 Task: Search one way flight ticket for 2 adults, 2 infants in seat and 1 infant on lap in first from Cordova: Merle K. (mudhole) Smith Airport to Jackson: Jackson Hole Airport on 5-2-2023. Choice of flights is Westjet. Number of bags: 3 checked bags. Price is upto 80000. Outbound departure time preference is 23:30.
Action: Mouse moved to (202, 138)
Screenshot: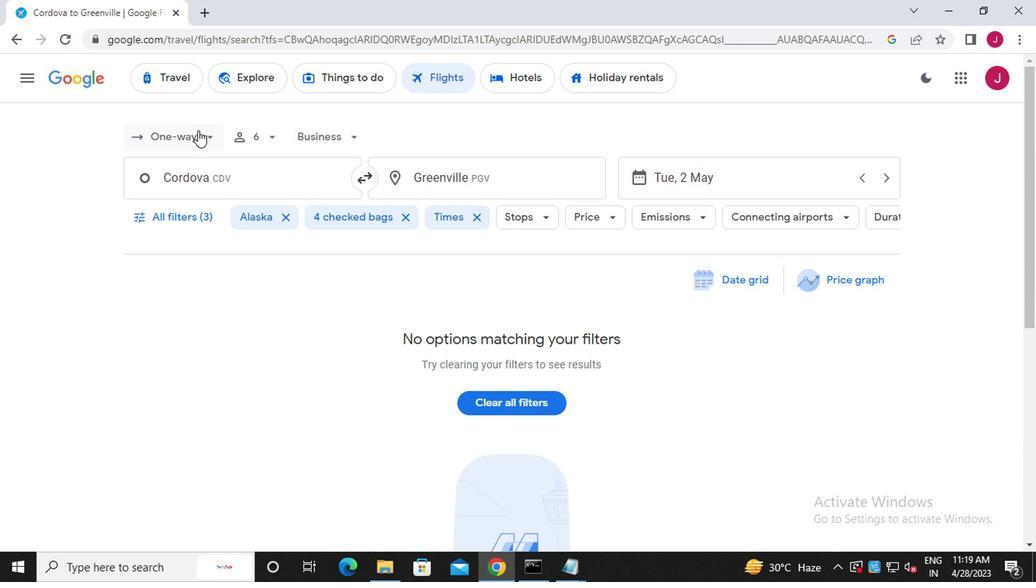 
Action: Mouse pressed left at (202, 138)
Screenshot: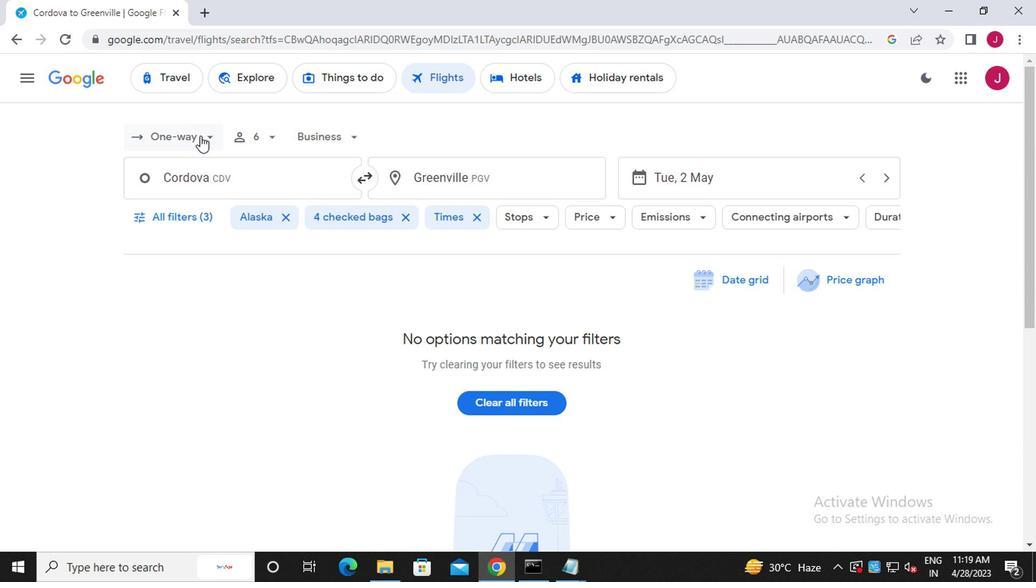 
Action: Mouse moved to (210, 206)
Screenshot: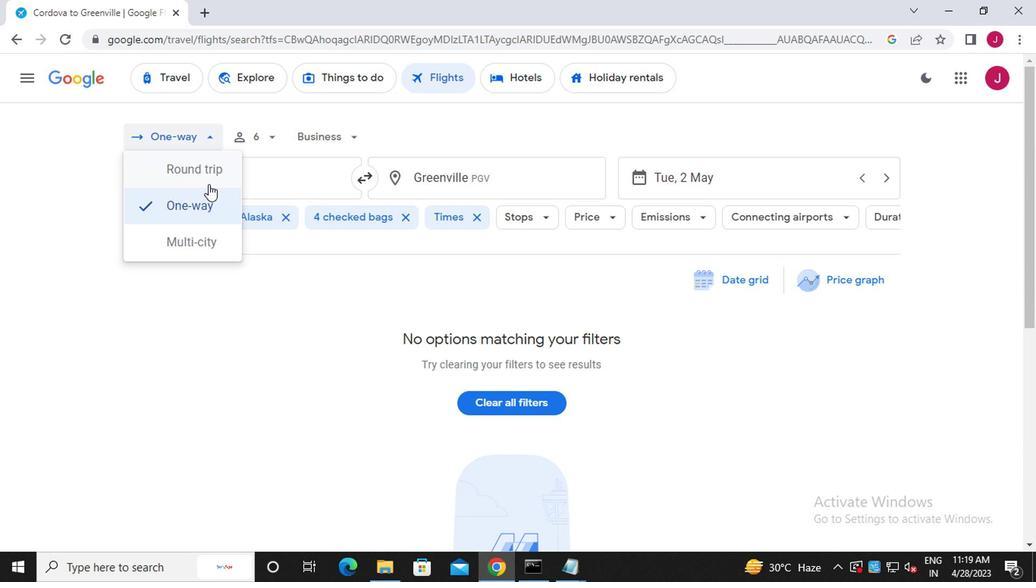 
Action: Mouse pressed left at (210, 206)
Screenshot: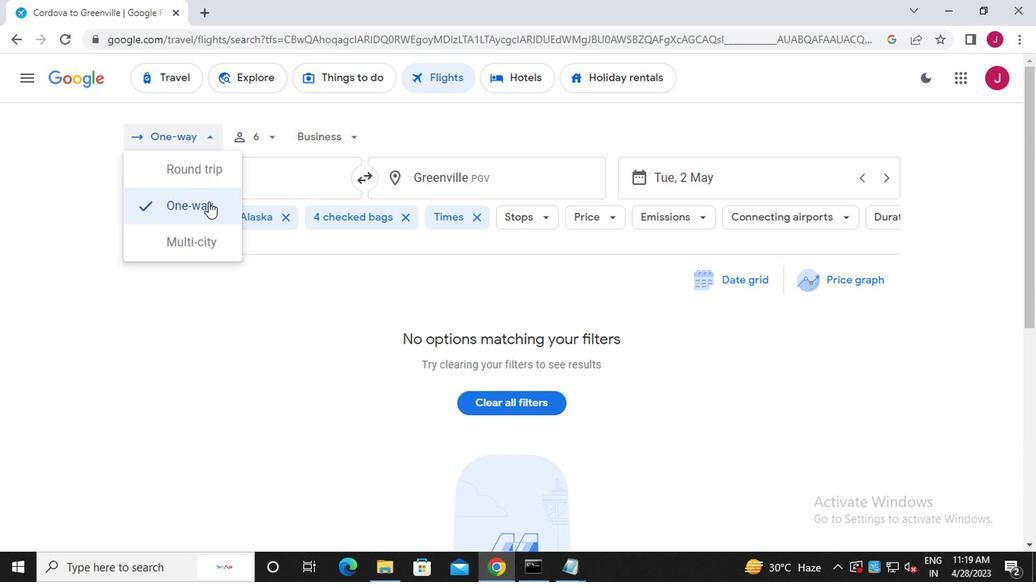 
Action: Mouse moved to (264, 140)
Screenshot: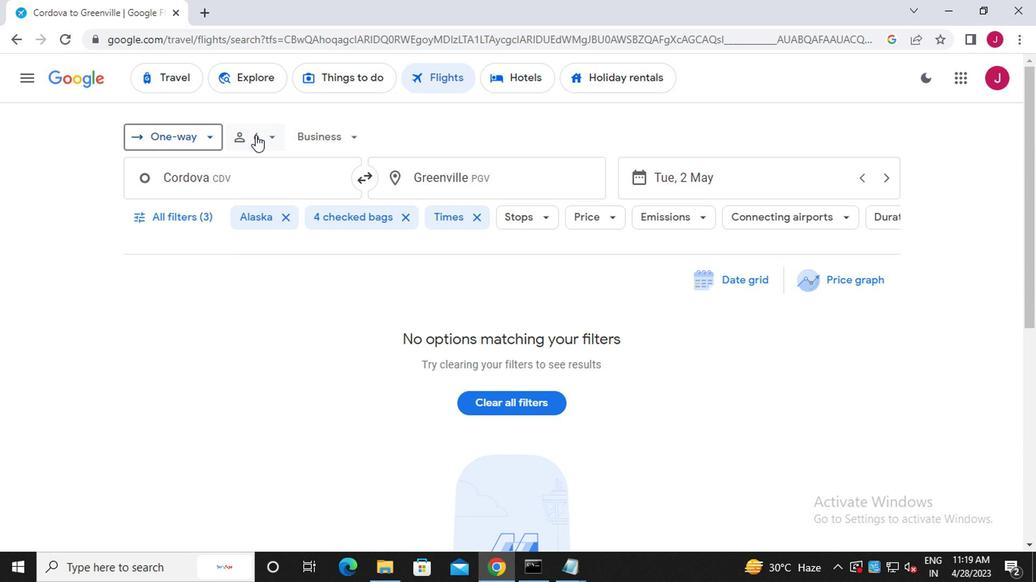 
Action: Mouse pressed left at (264, 140)
Screenshot: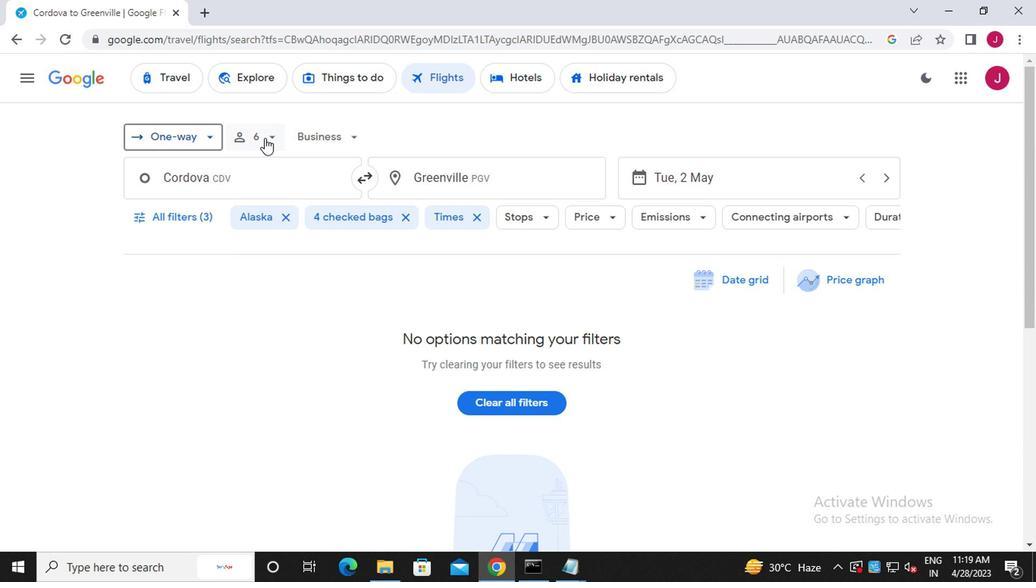 
Action: Mouse moved to (334, 174)
Screenshot: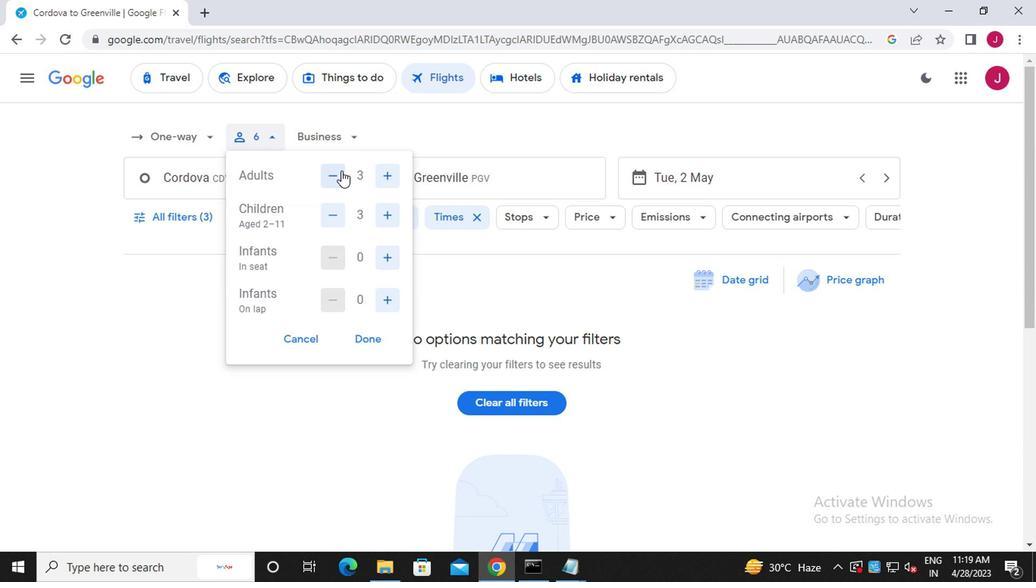 
Action: Mouse pressed left at (334, 174)
Screenshot: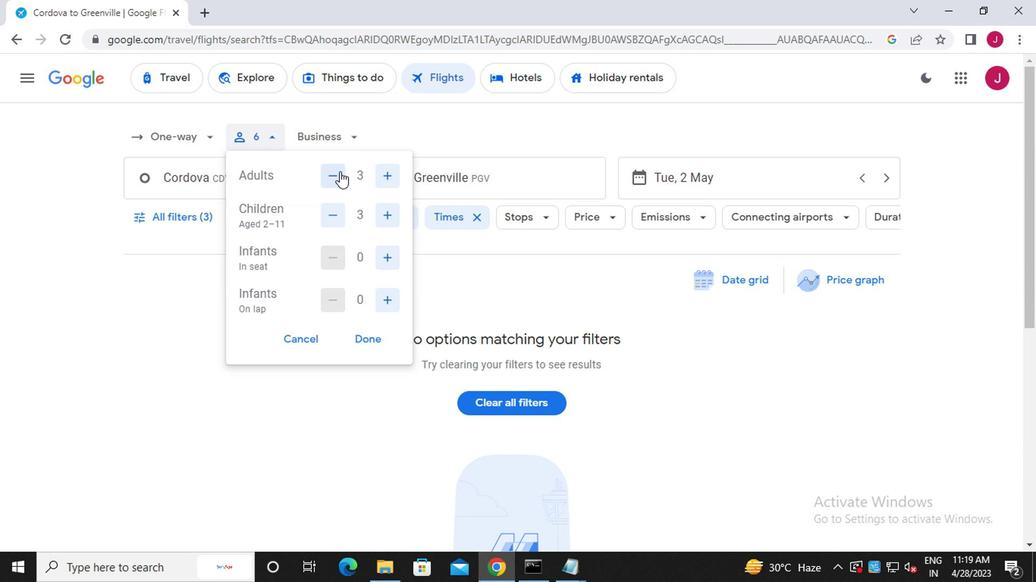 
Action: Mouse moved to (325, 217)
Screenshot: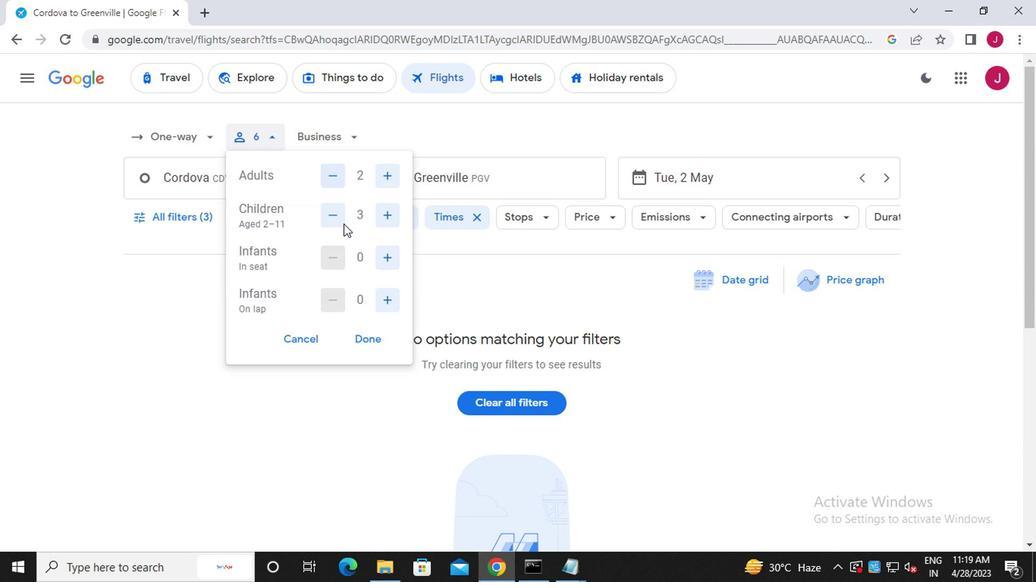 
Action: Mouse pressed left at (325, 217)
Screenshot: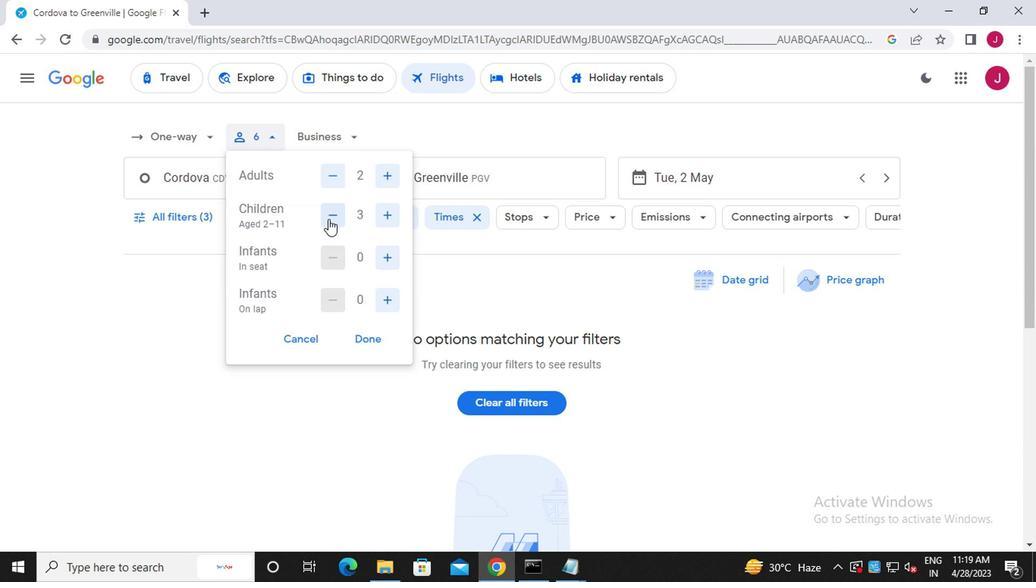 
Action: Mouse moved to (326, 217)
Screenshot: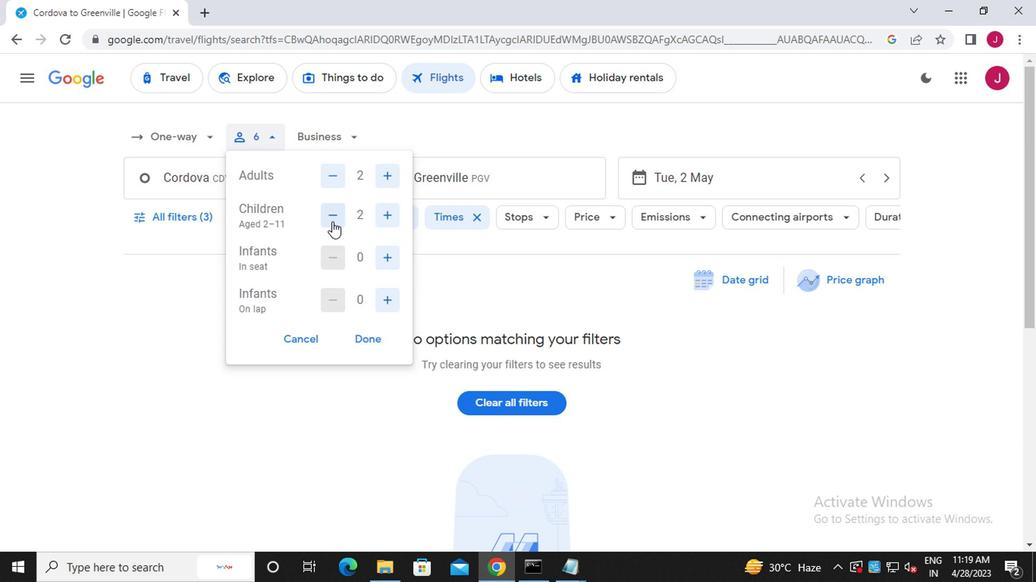 
Action: Mouse pressed left at (326, 217)
Screenshot: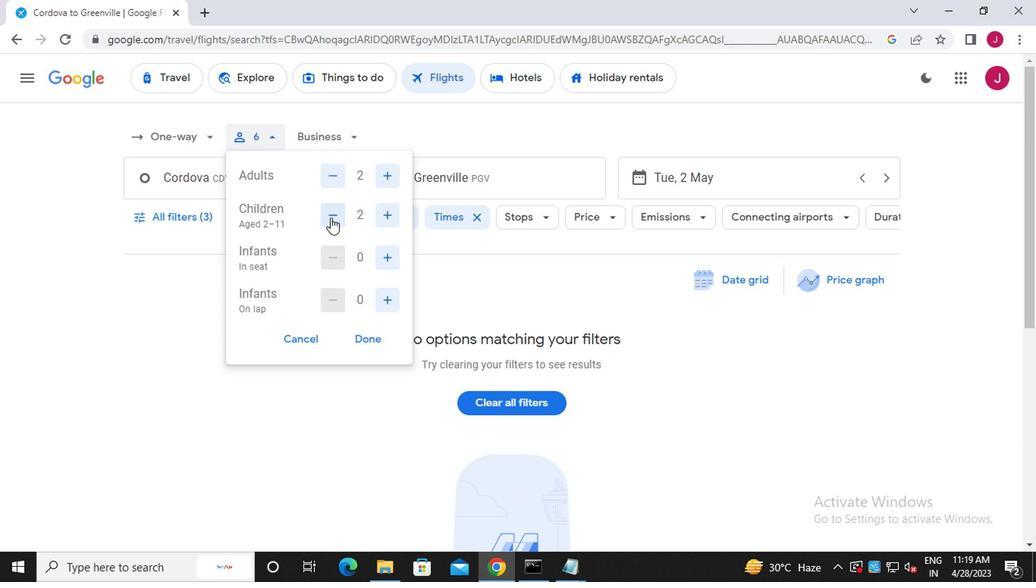 
Action: Mouse pressed left at (326, 217)
Screenshot: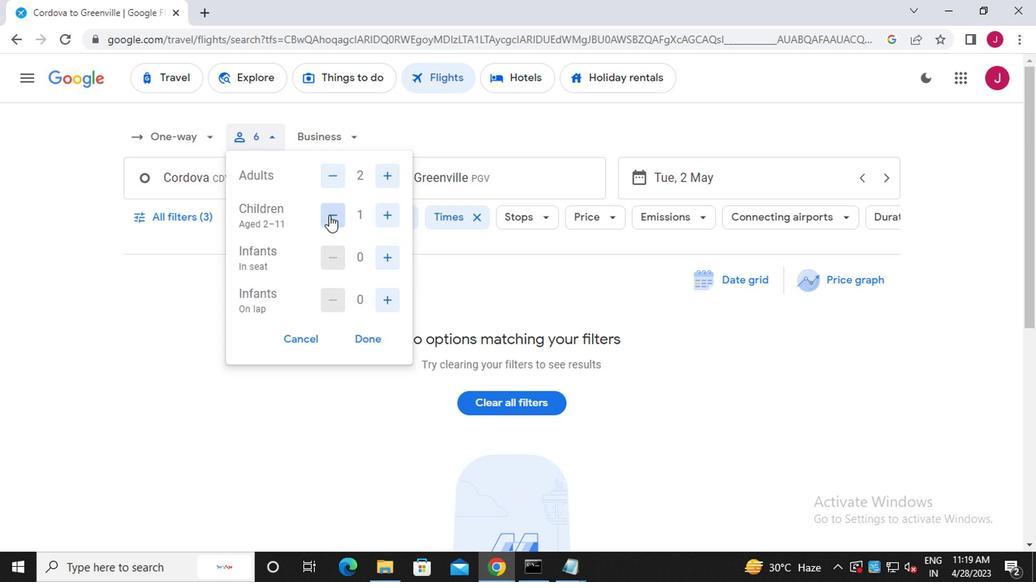 
Action: Mouse moved to (379, 257)
Screenshot: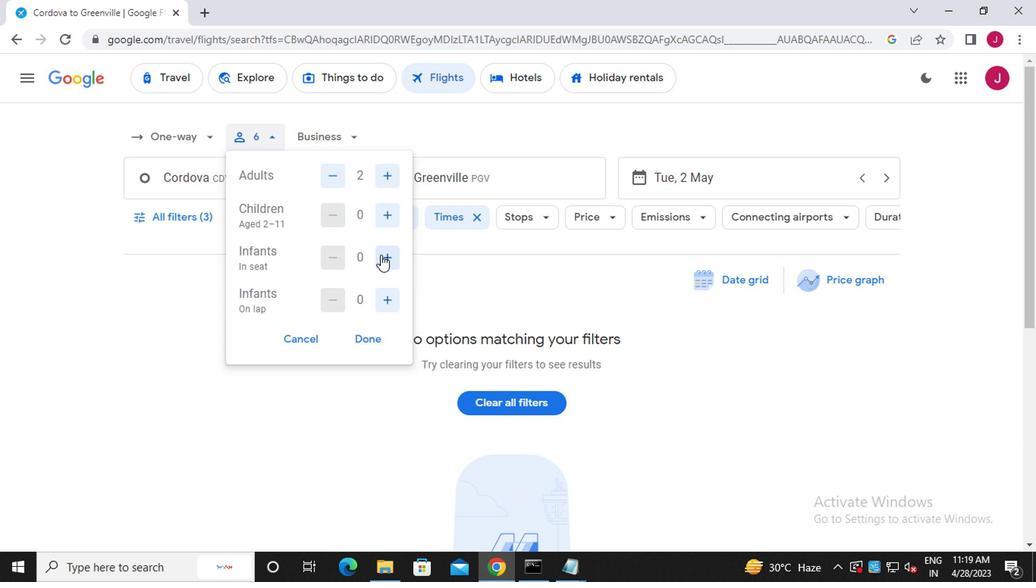 
Action: Mouse pressed left at (379, 257)
Screenshot: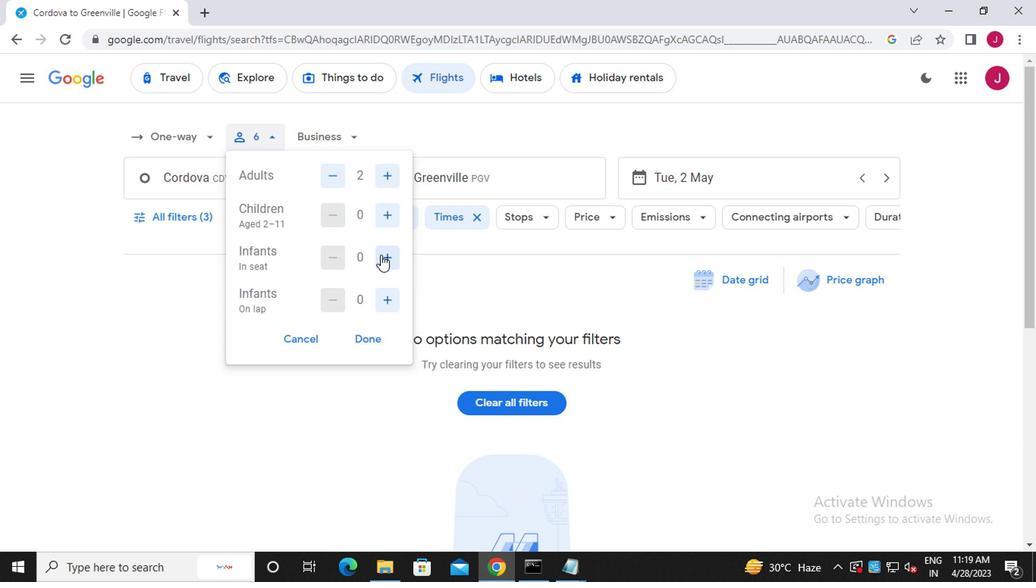 
Action: Mouse moved to (379, 257)
Screenshot: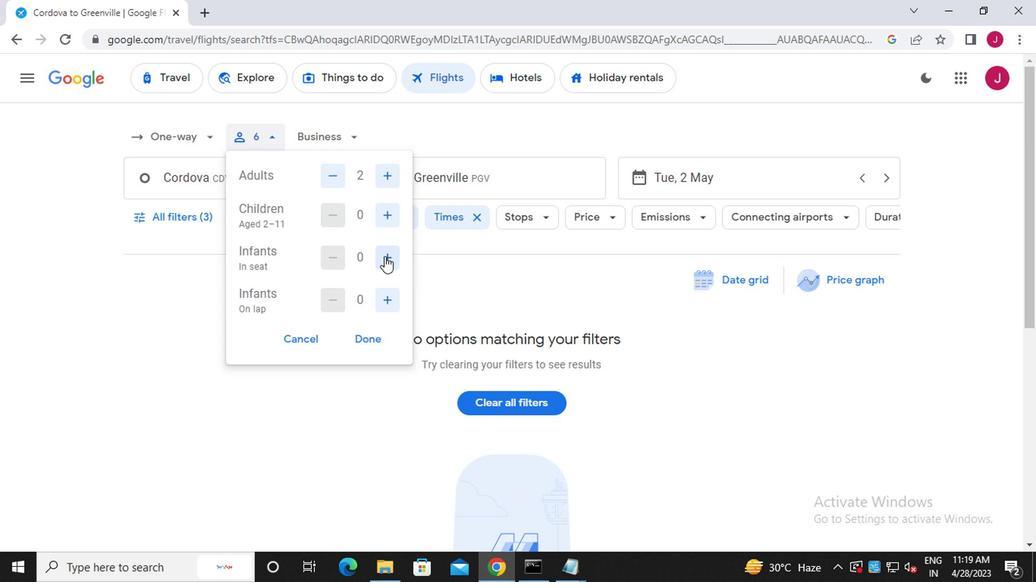 
Action: Mouse pressed left at (379, 257)
Screenshot: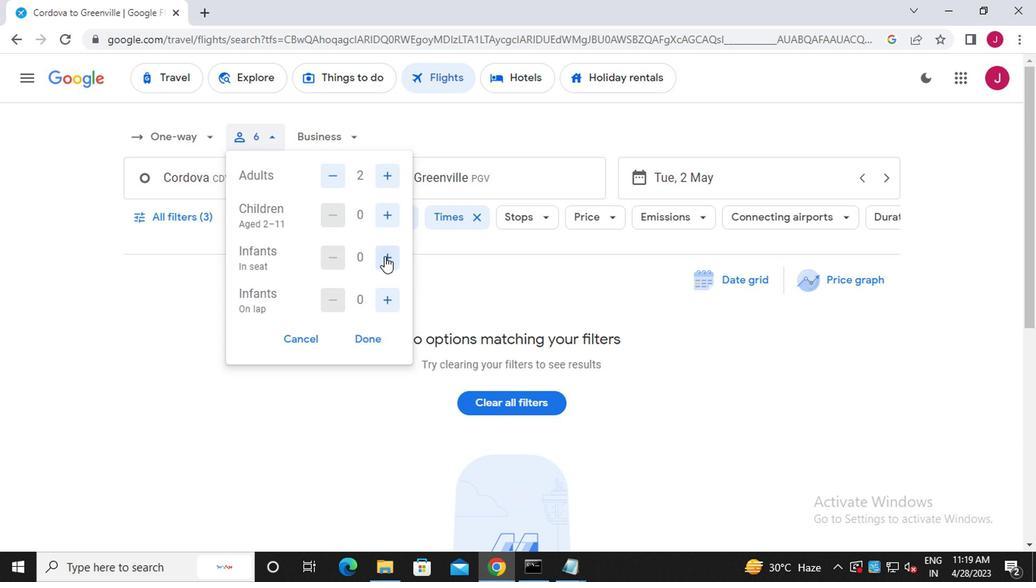 
Action: Mouse moved to (382, 303)
Screenshot: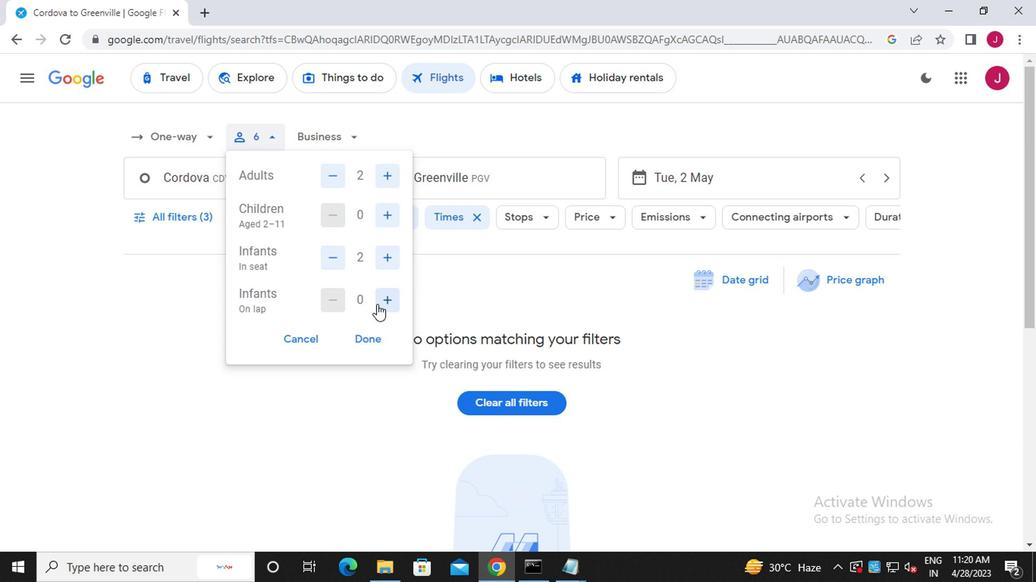
Action: Mouse pressed left at (382, 303)
Screenshot: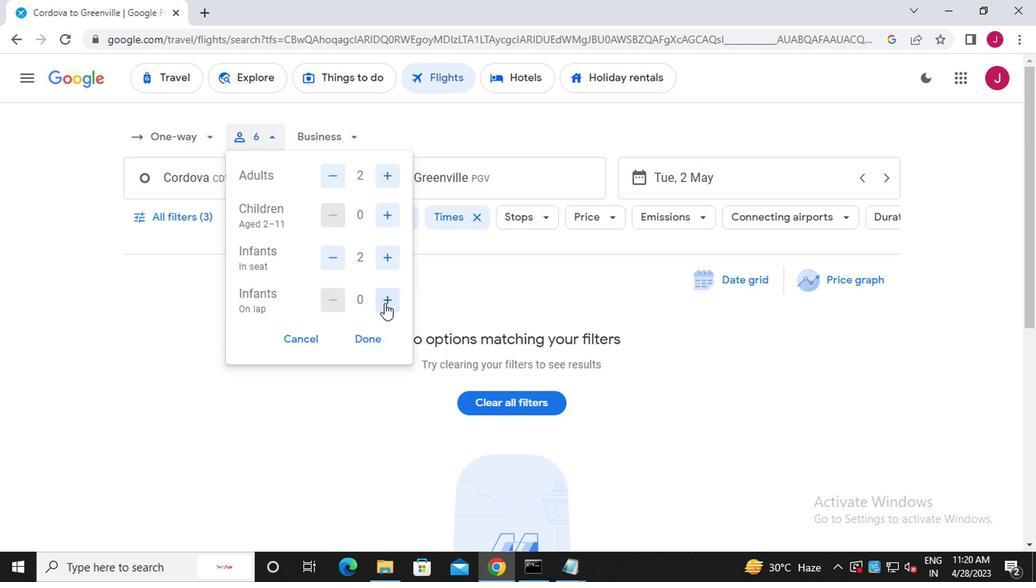 
Action: Mouse moved to (367, 338)
Screenshot: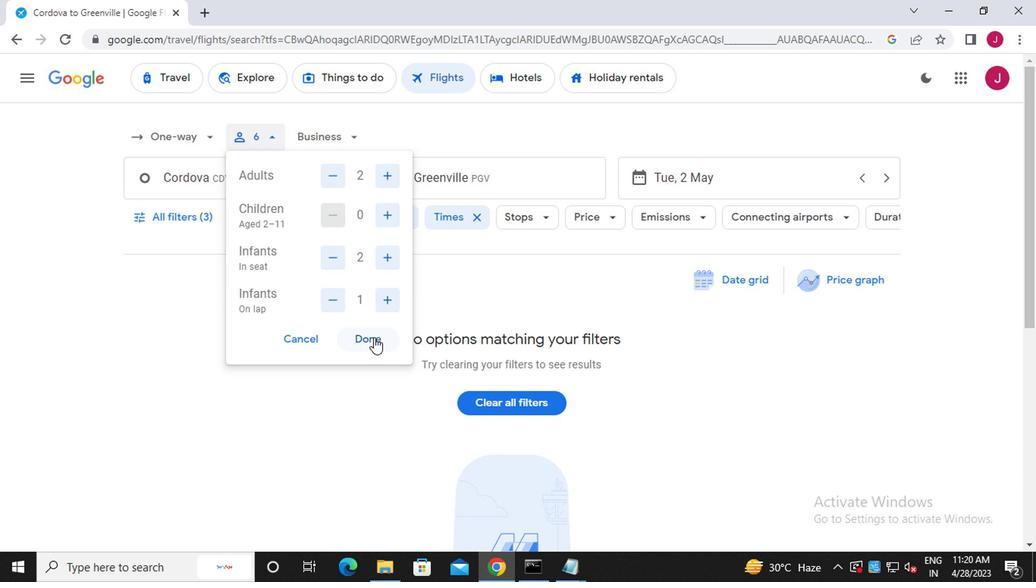 
Action: Mouse pressed left at (367, 338)
Screenshot: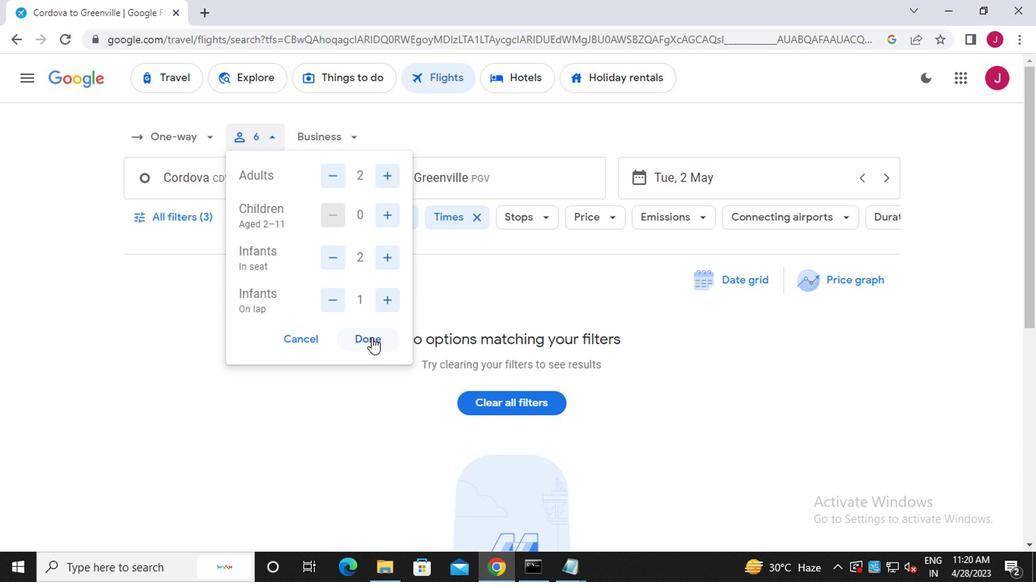 
Action: Mouse moved to (291, 188)
Screenshot: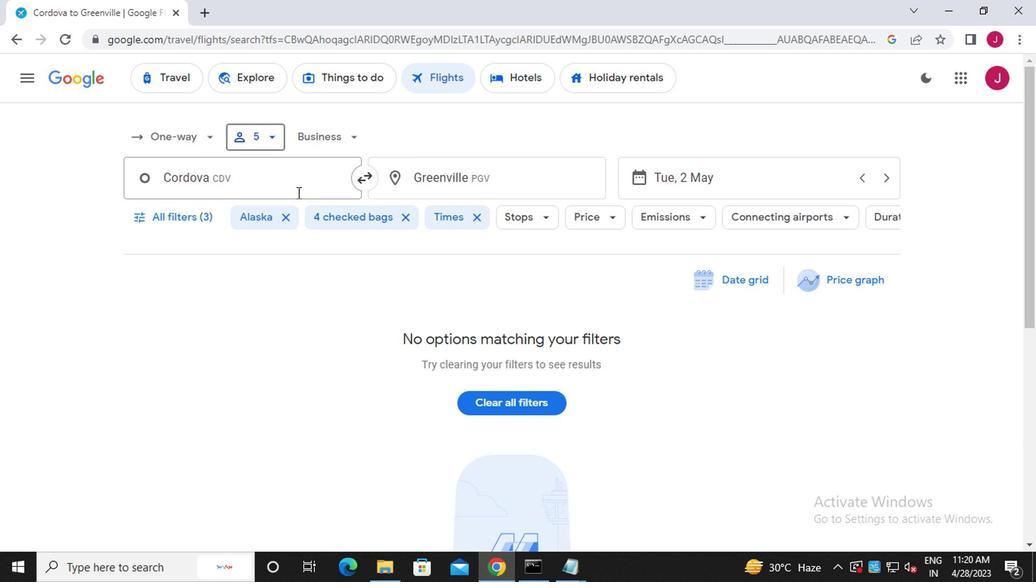 
Action: Mouse pressed left at (291, 188)
Screenshot: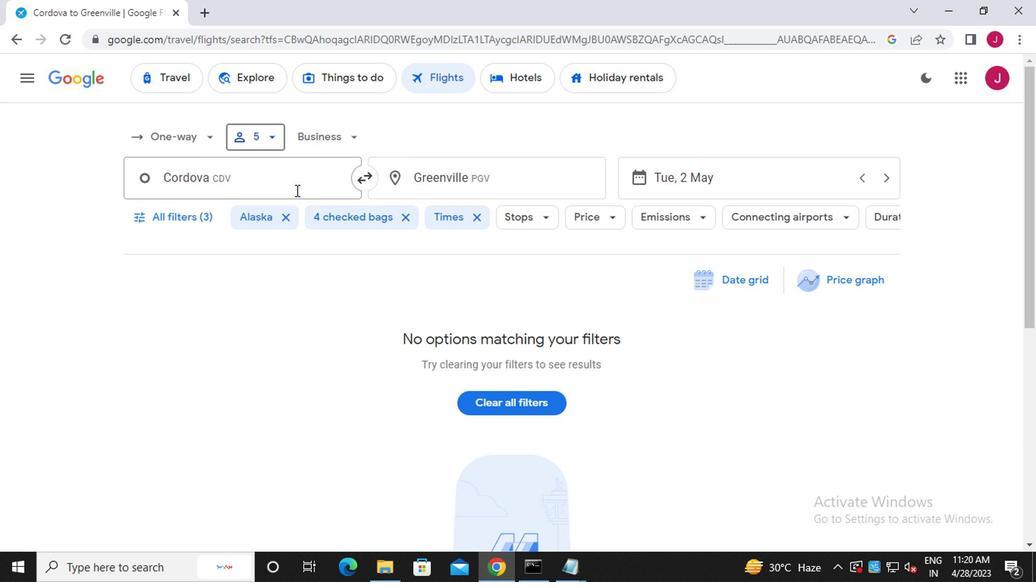 
Action: Mouse moved to (290, 188)
Screenshot: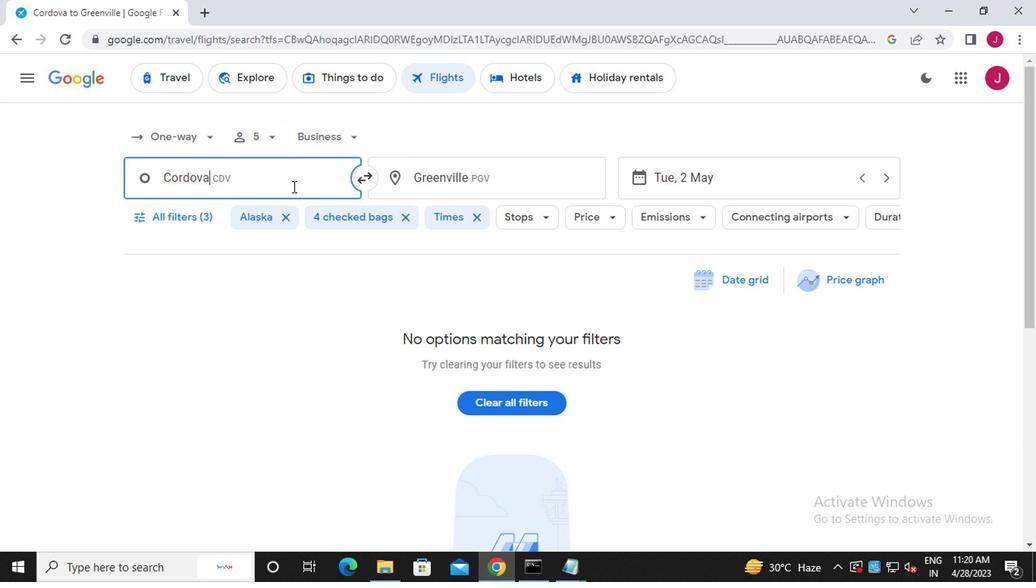 
Action: Key pressed <Key.caps_lock>s<Key.caps_lock>mith<Key.space><Key.backspace><Key.backspace><Key.backspace><Key.backspace><Key.backspace><Key.backspace><Key.backspace><Key.backspace><Key.backspace><Key.backspace><Key.caps_lock><Key.caps_lock>m<Key.backspace>s<Key.caps_lock>mith<Key.space><Key.caps_lock>a<Key.caps_lock>irpot
Screenshot: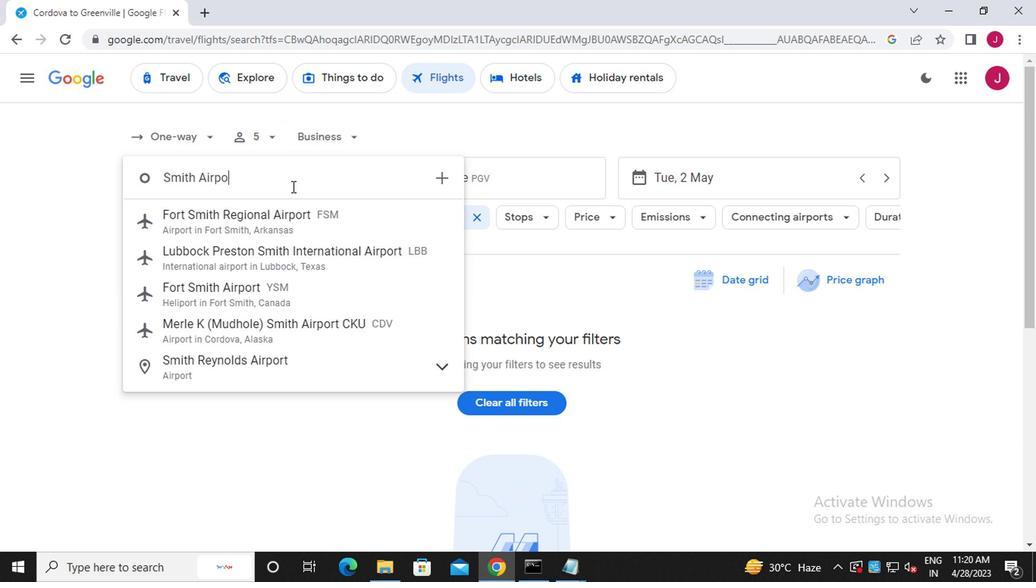 
Action: Mouse moved to (295, 323)
Screenshot: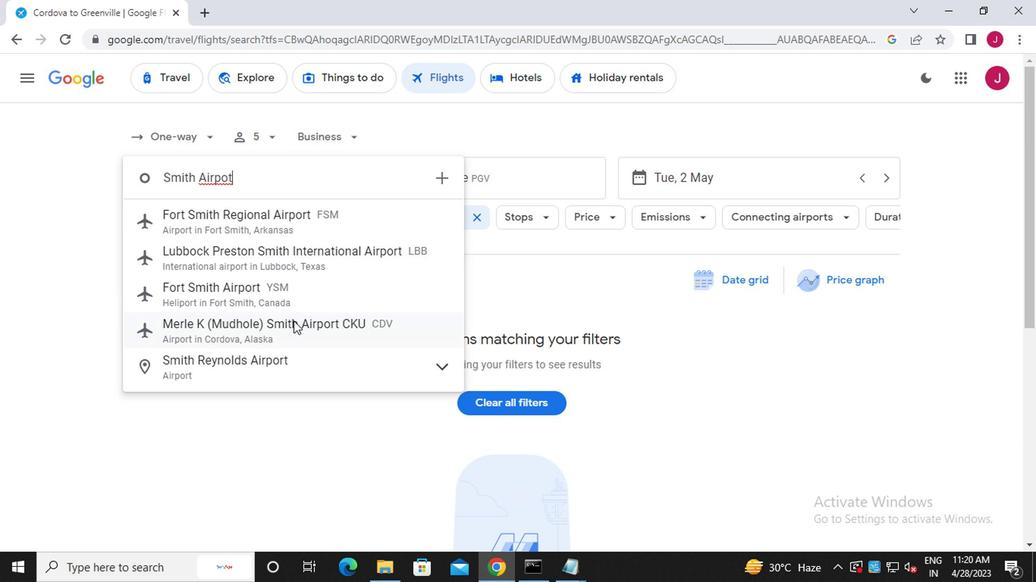 
Action: Mouse pressed left at (295, 323)
Screenshot: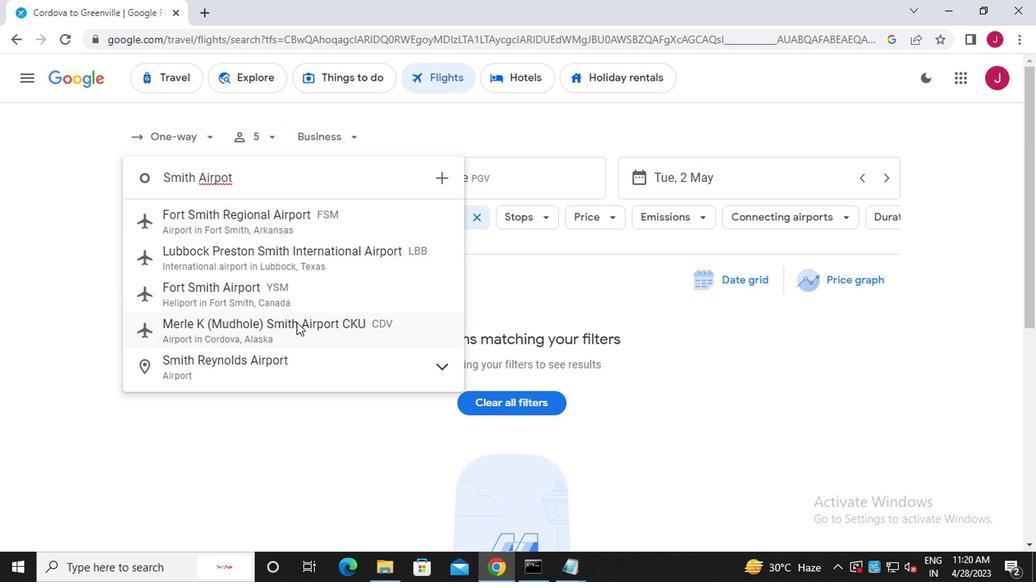 
Action: Mouse moved to (512, 187)
Screenshot: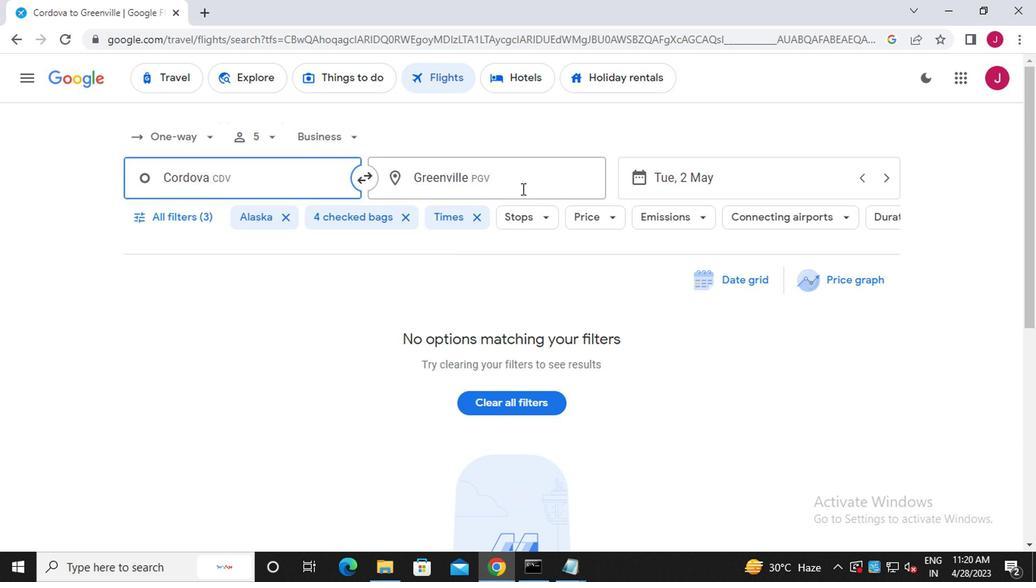 
Action: Mouse pressed left at (512, 187)
Screenshot: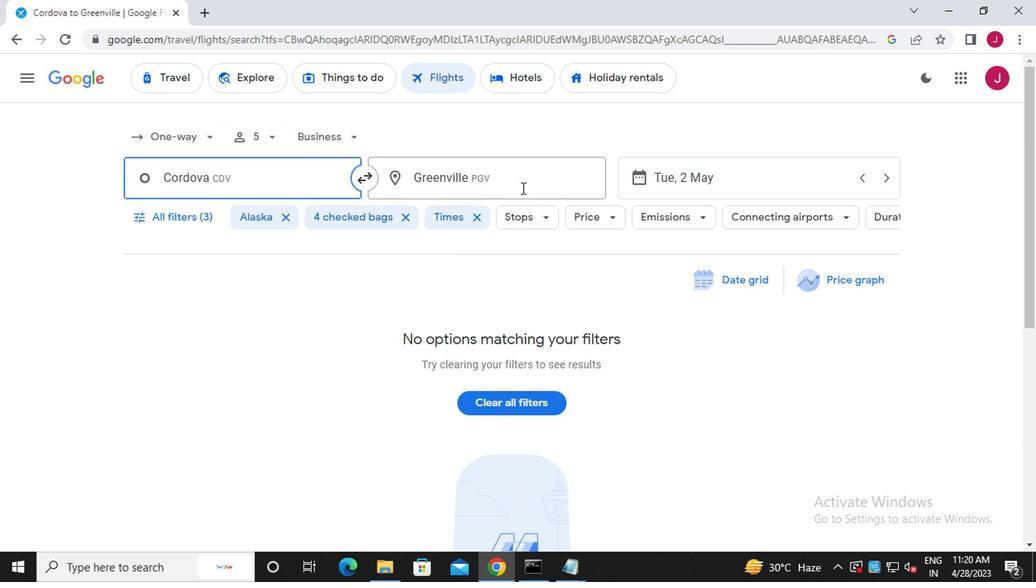 
Action: Mouse moved to (510, 187)
Screenshot: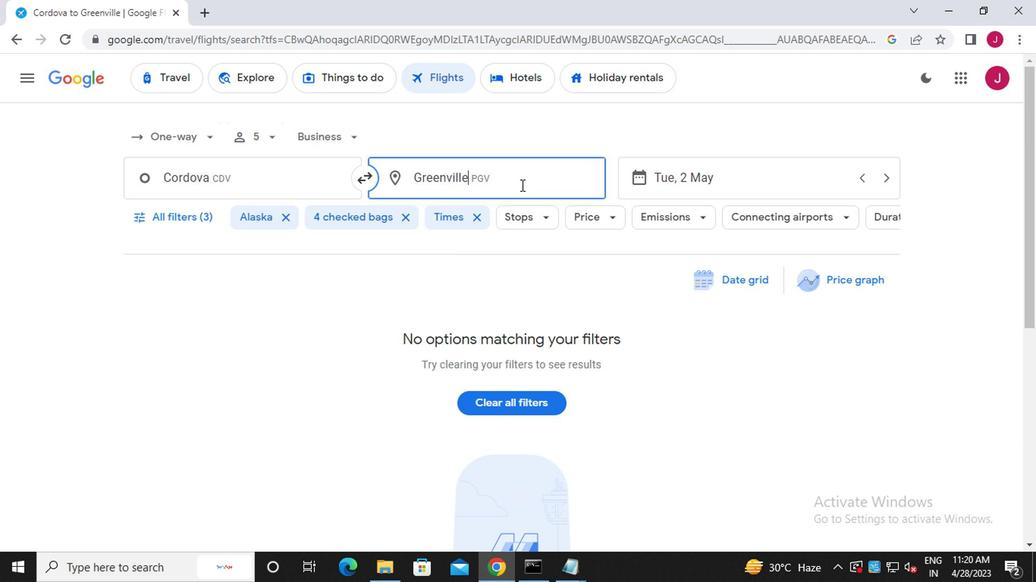 
Action: Key pressed <Key.backspace><Key.backspace><Key.caps_lock>j<Key.caps_lock>ackson<Key.space>hol
Screenshot: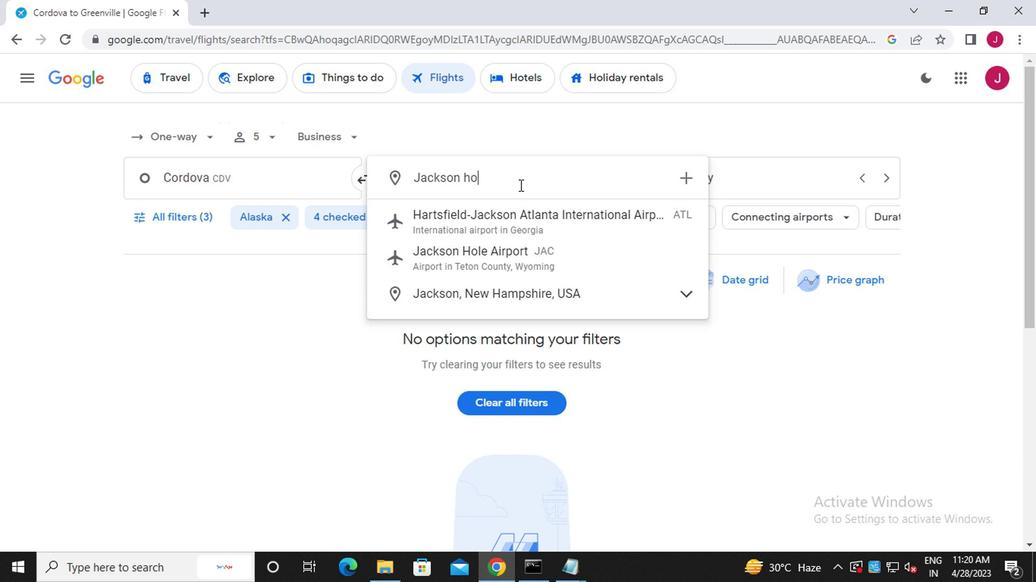 
Action: Mouse moved to (543, 227)
Screenshot: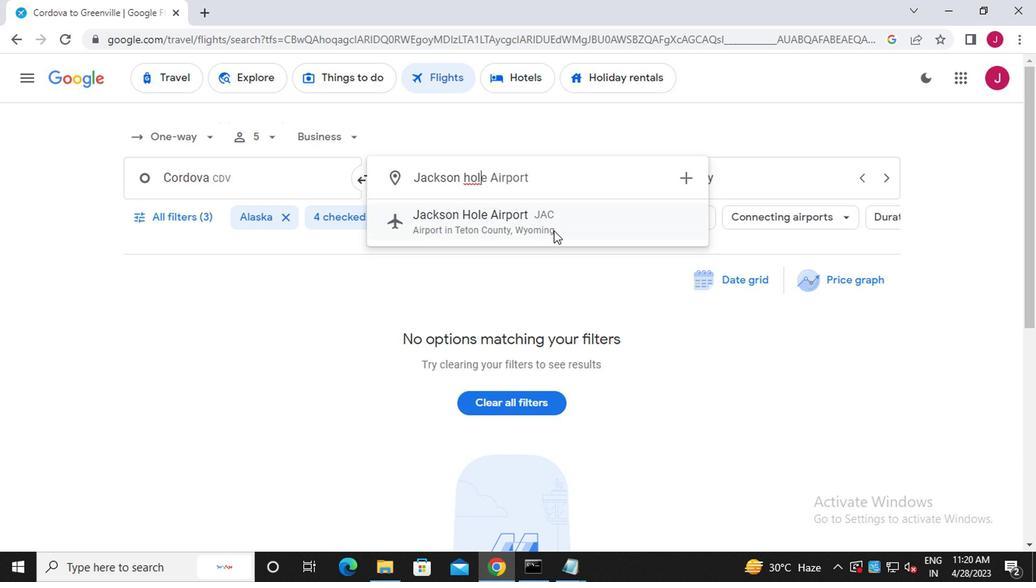 
Action: Mouse pressed left at (543, 227)
Screenshot: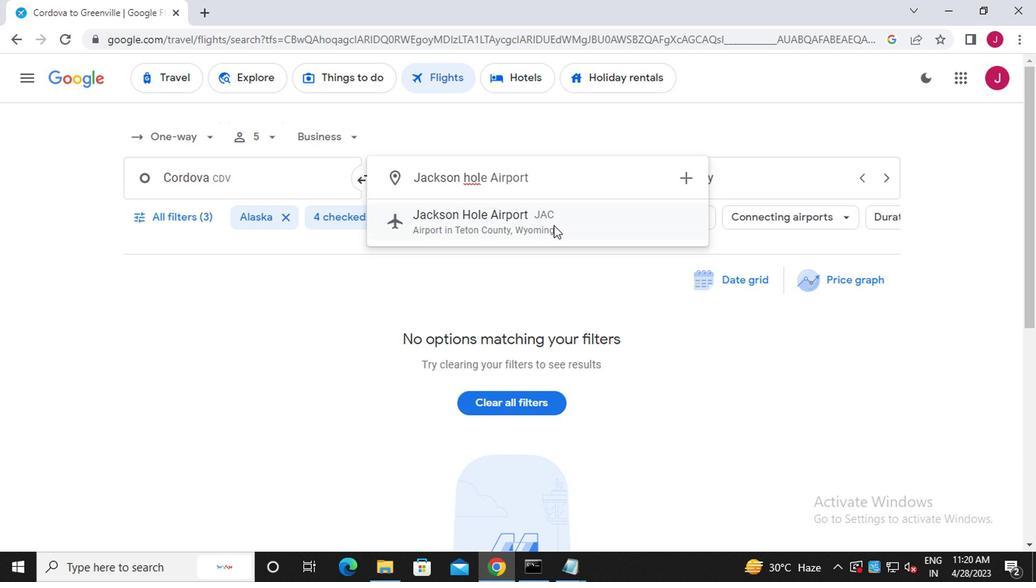 
Action: Mouse moved to (703, 181)
Screenshot: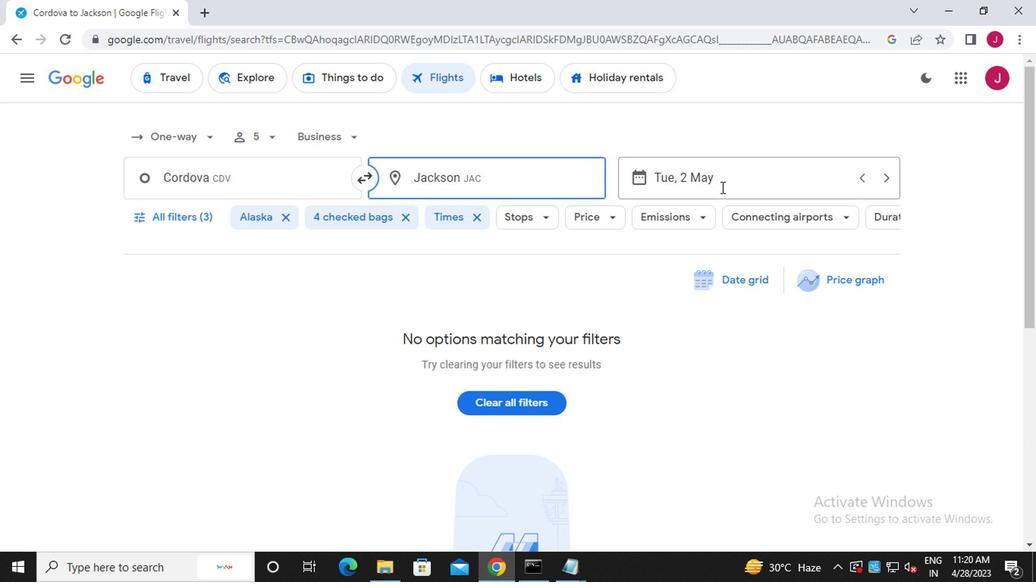 
Action: Mouse pressed left at (703, 181)
Screenshot: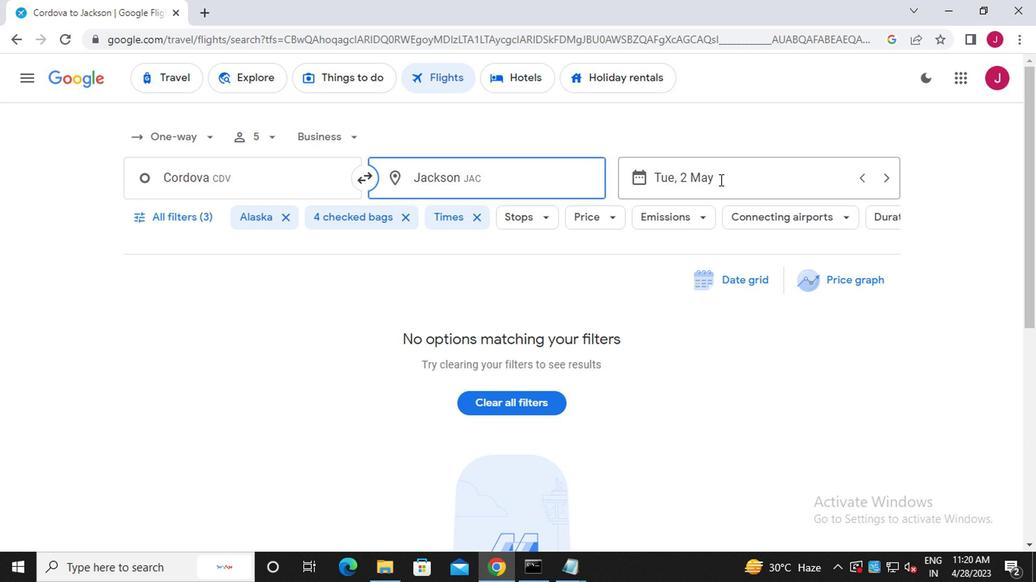 
Action: Mouse moved to (704, 263)
Screenshot: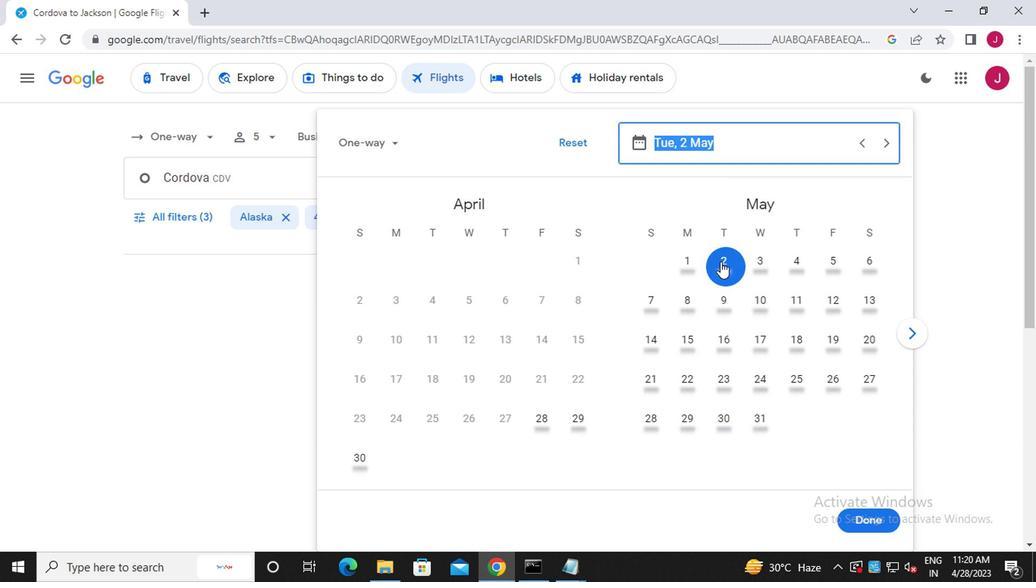 
Action: Mouse pressed left at (704, 263)
Screenshot: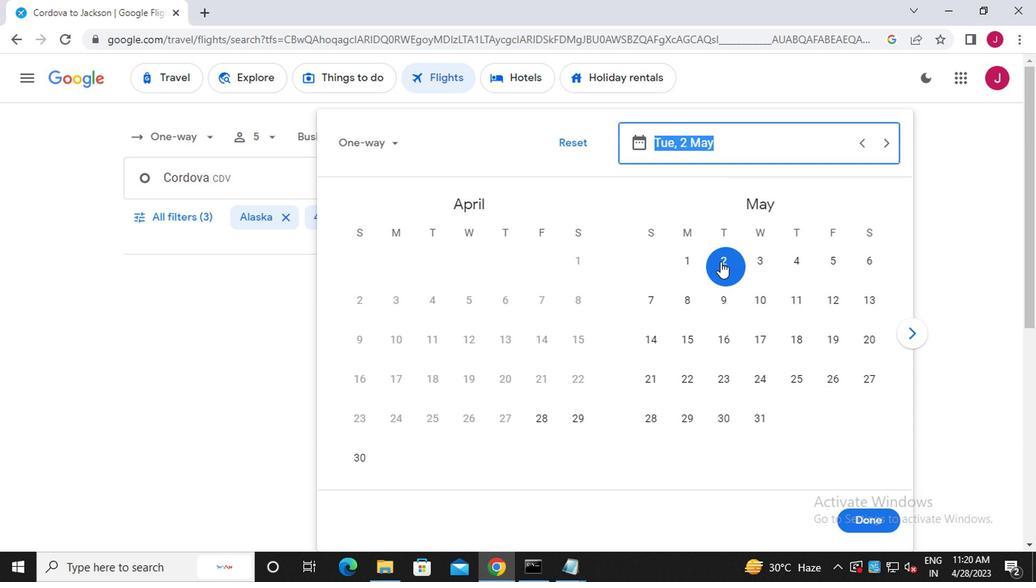 
Action: Mouse moved to (840, 521)
Screenshot: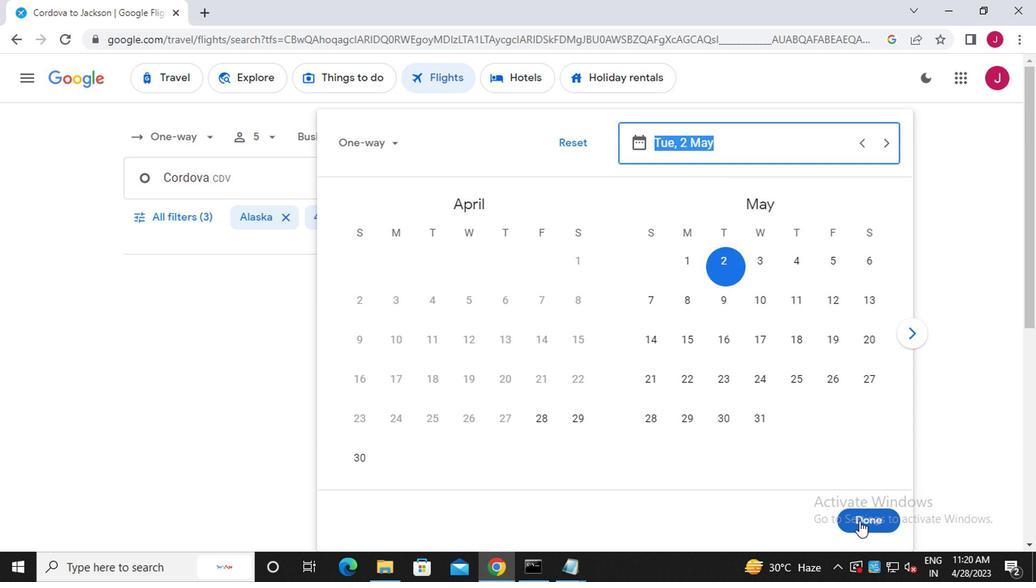 
Action: Mouse pressed left at (840, 521)
Screenshot: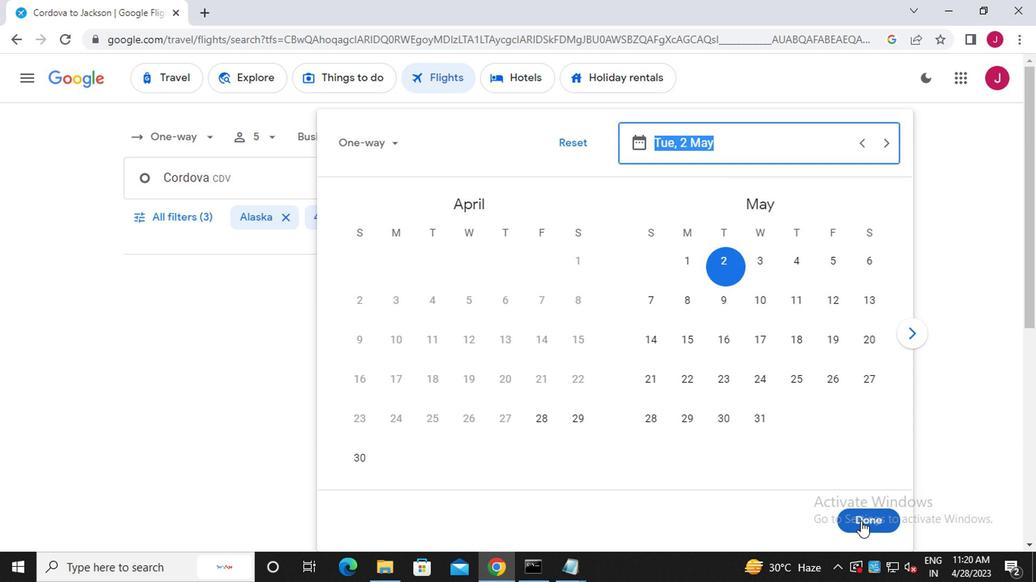 
Action: Mouse moved to (483, 403)
Screenshot: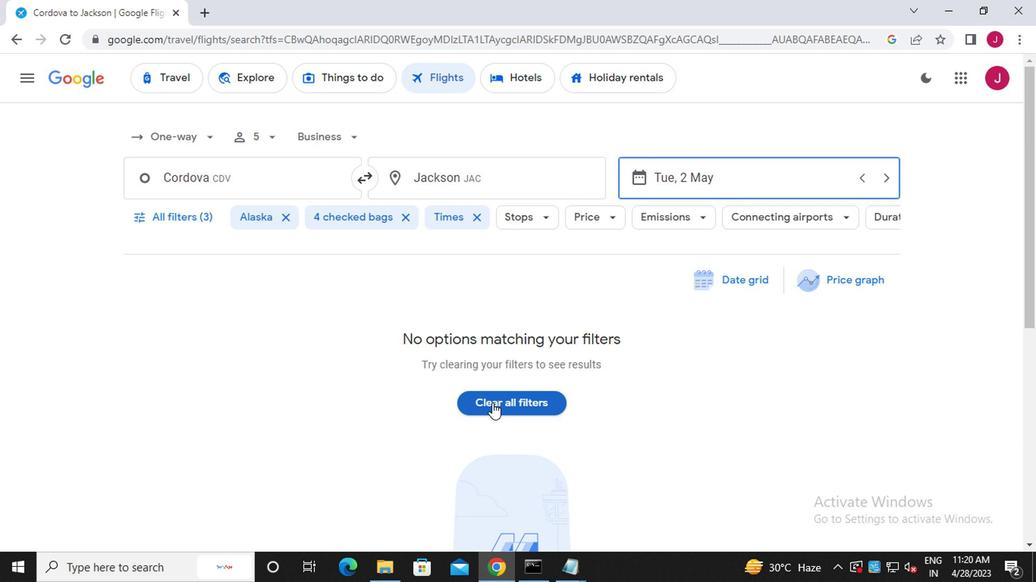 
Action: Mouse pressed left at (483, 403)
Screenshot: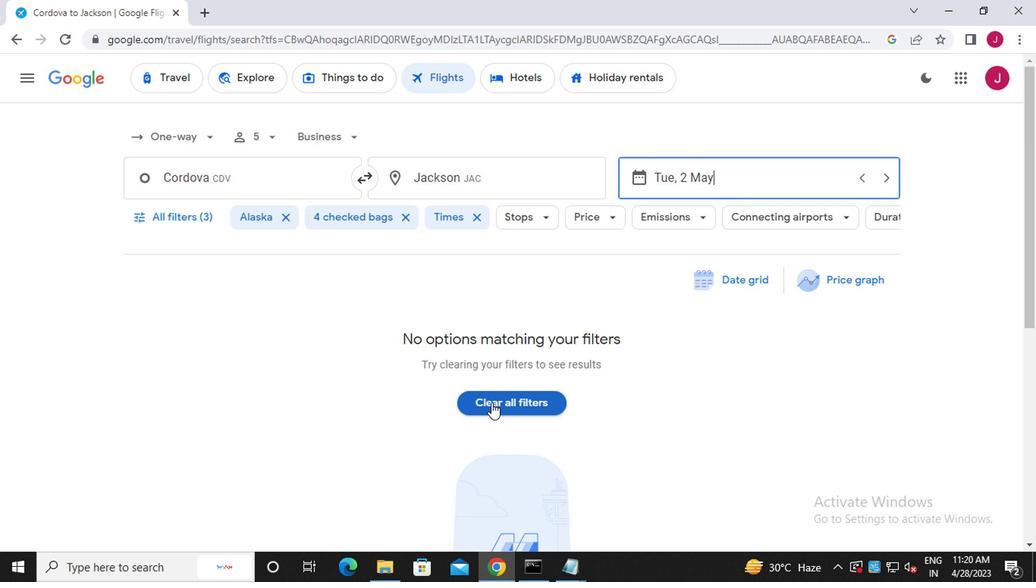 
Action: Mouse moved to (178, 218)
Screenshot: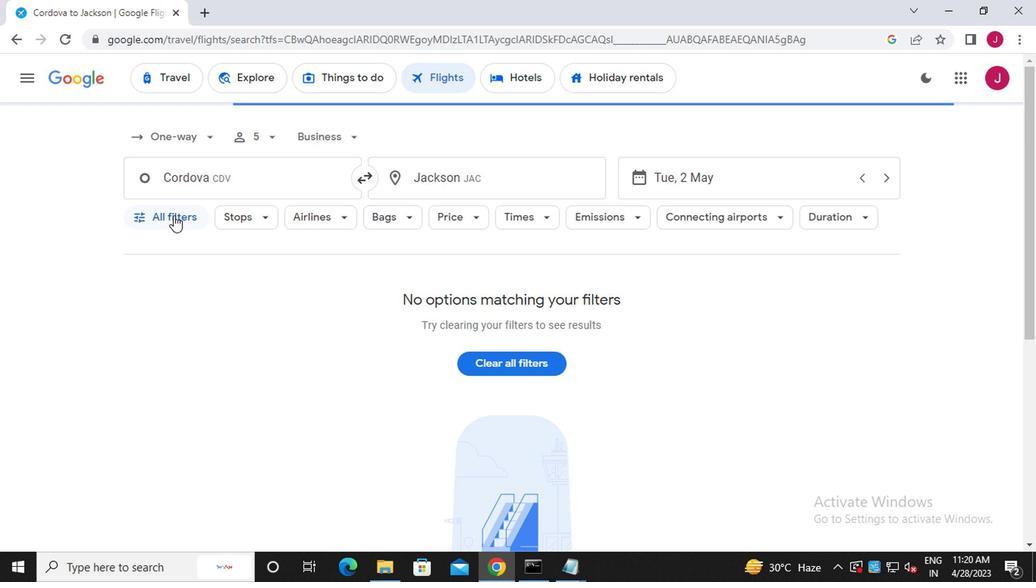
Action: Mouse pressed left at (178, 218)
Screenshot: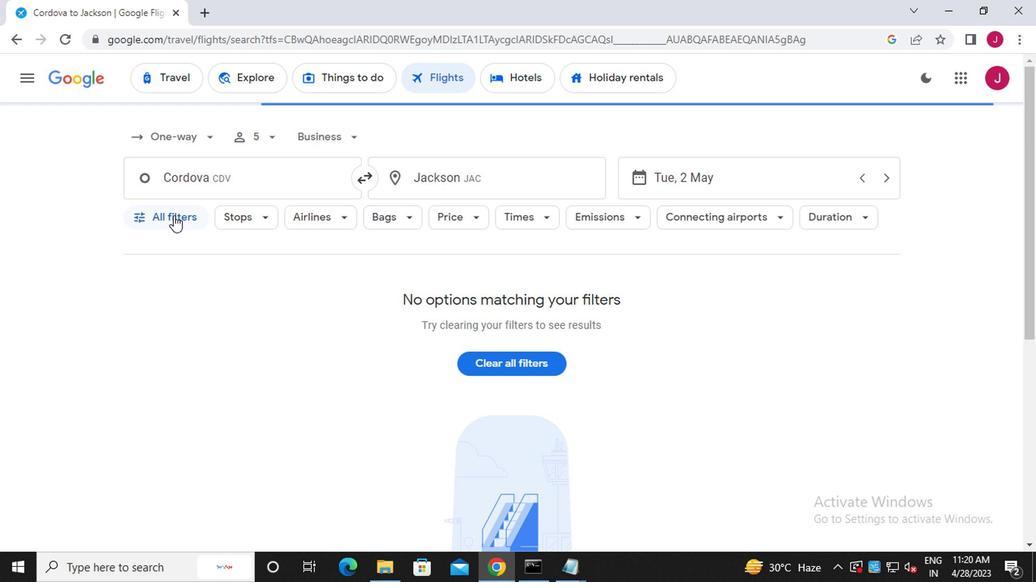 
Action: Mouse moved to (241, 352)
Screenshot: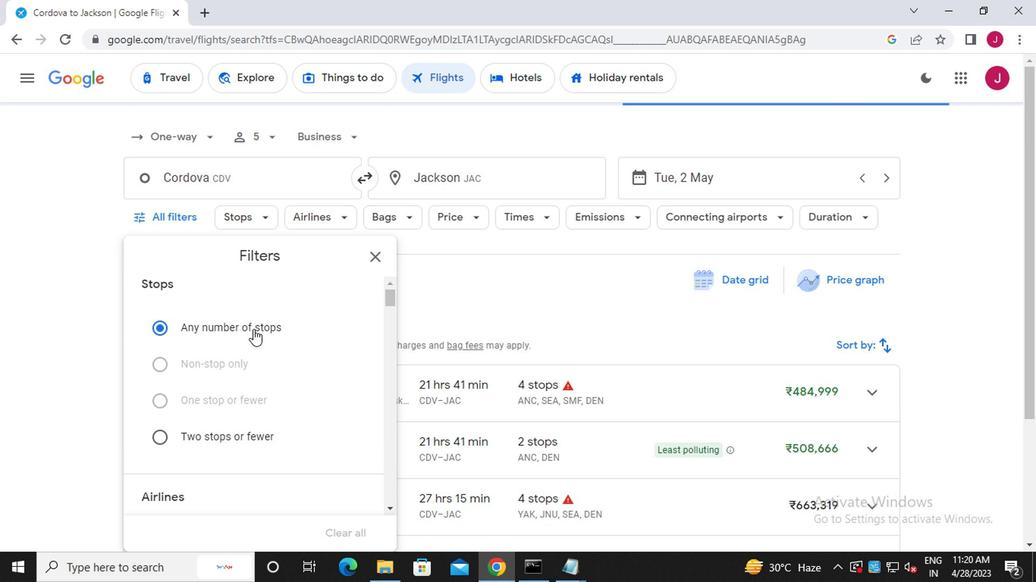 
Action: Mouse scrolled (241, 351) with delta (0, -1)
Screenshot: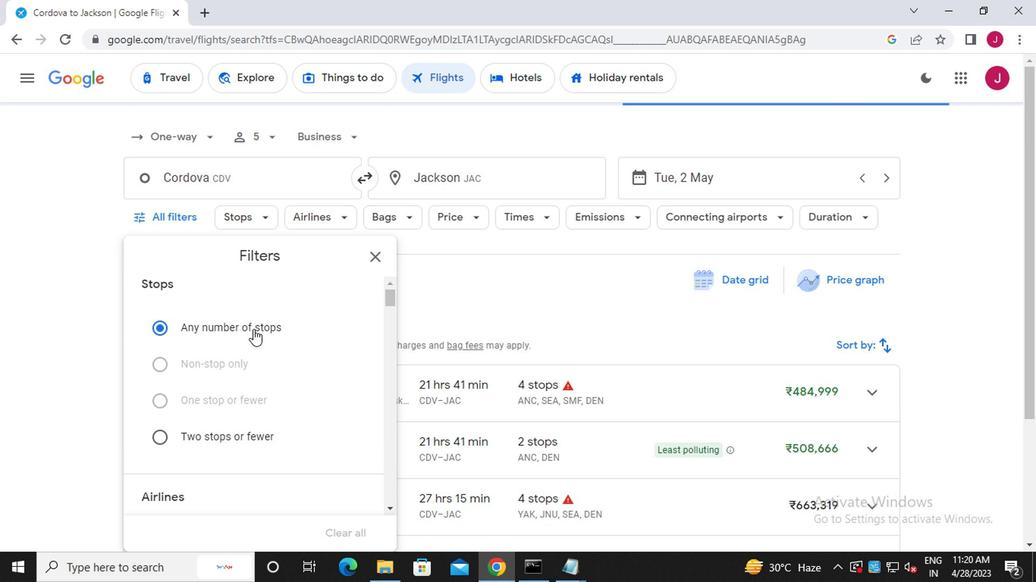 
Action: Mouse moved to (241, 354)
Screenshot: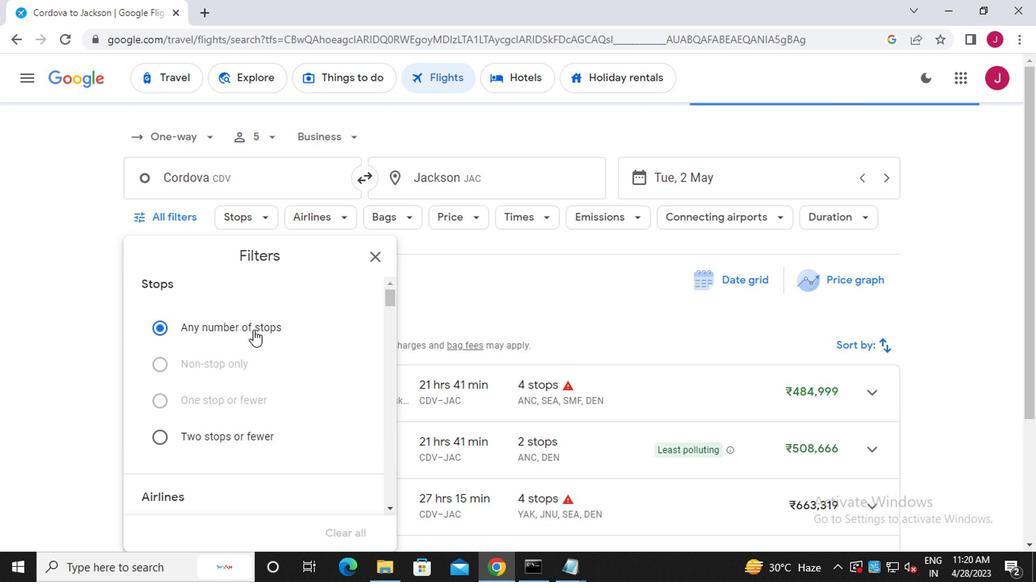 
Action: Mouse scrolled (241, 353) with delta (0, -1)
Screenshot: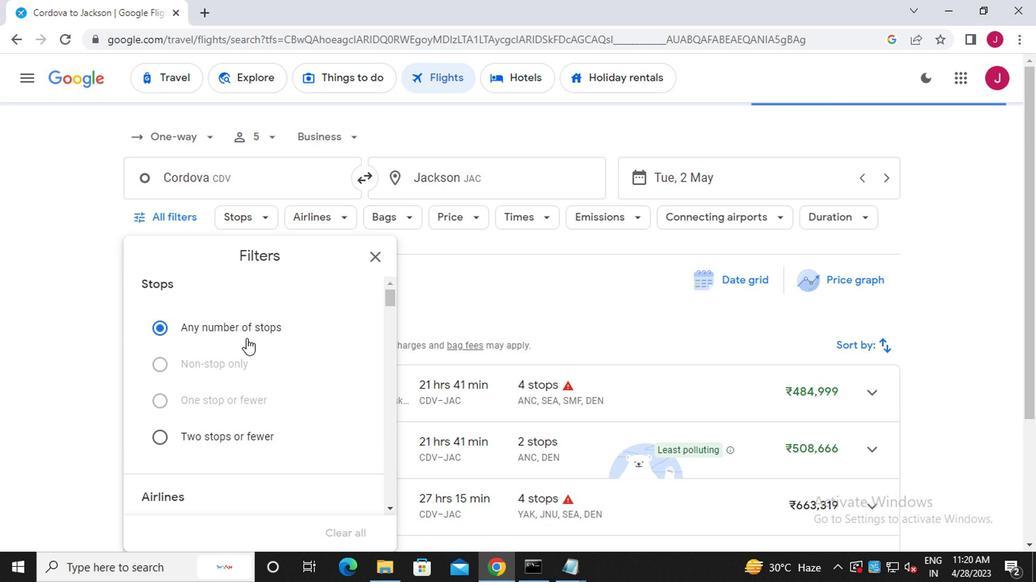
Action: Mouse moved to (356, 394)
Screenshot: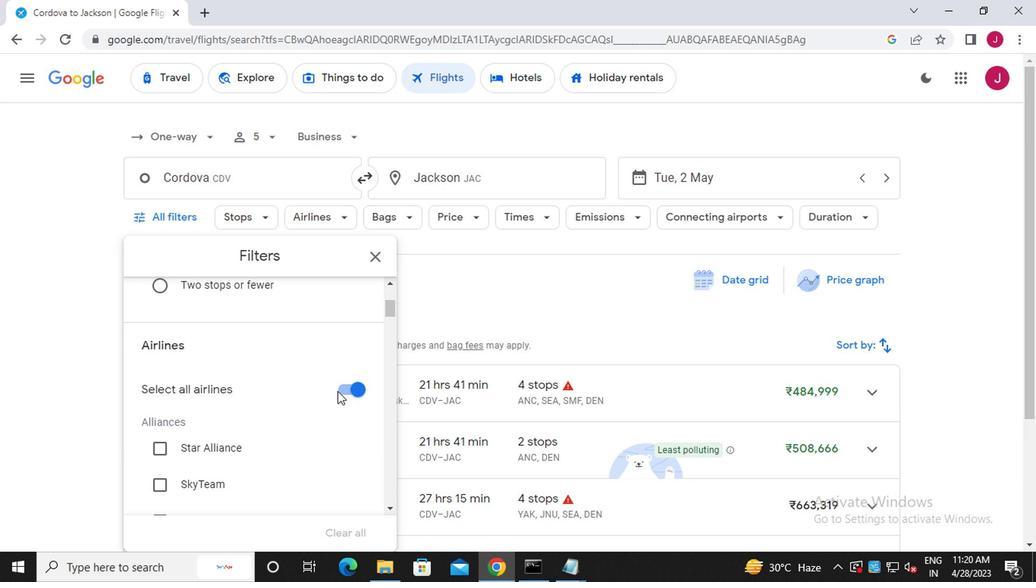 
Action: Mouse pressed left at (356, 394)
Screenshot: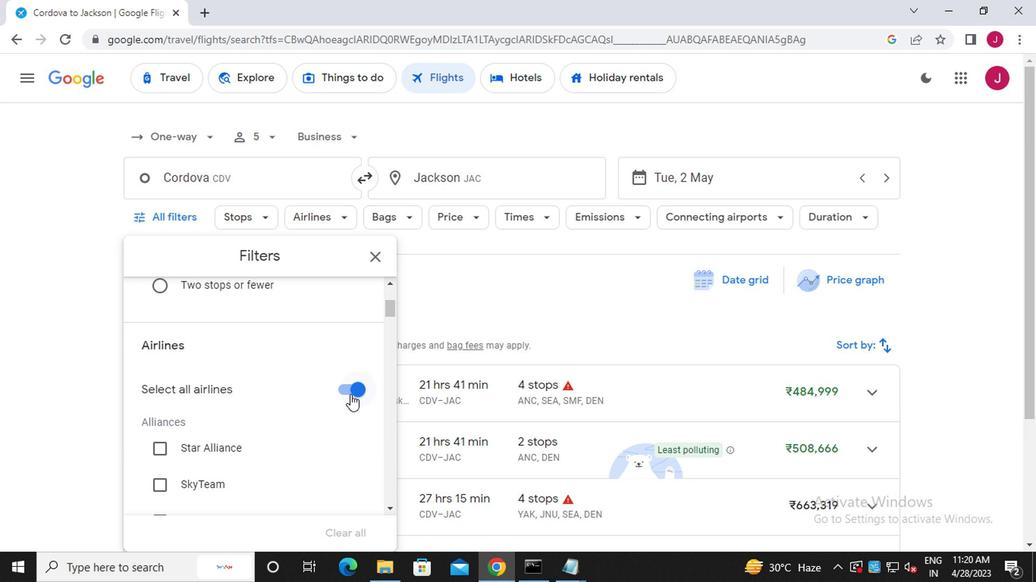 
Action: Mouse moved to (331, 397)
Screenshot: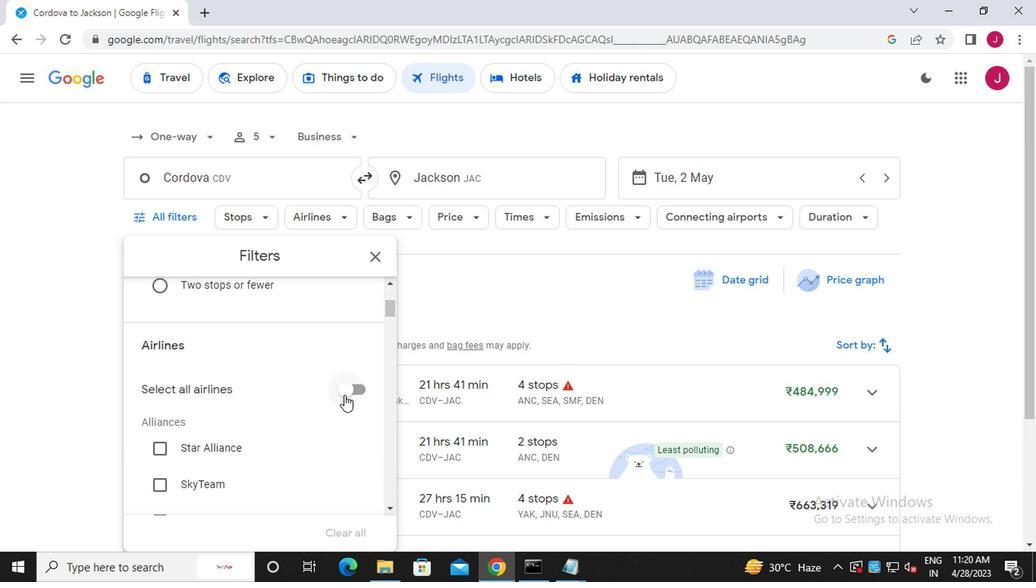 
Action: Mouse scrolled (331, 396) with delta (0, -1)
Screenshot: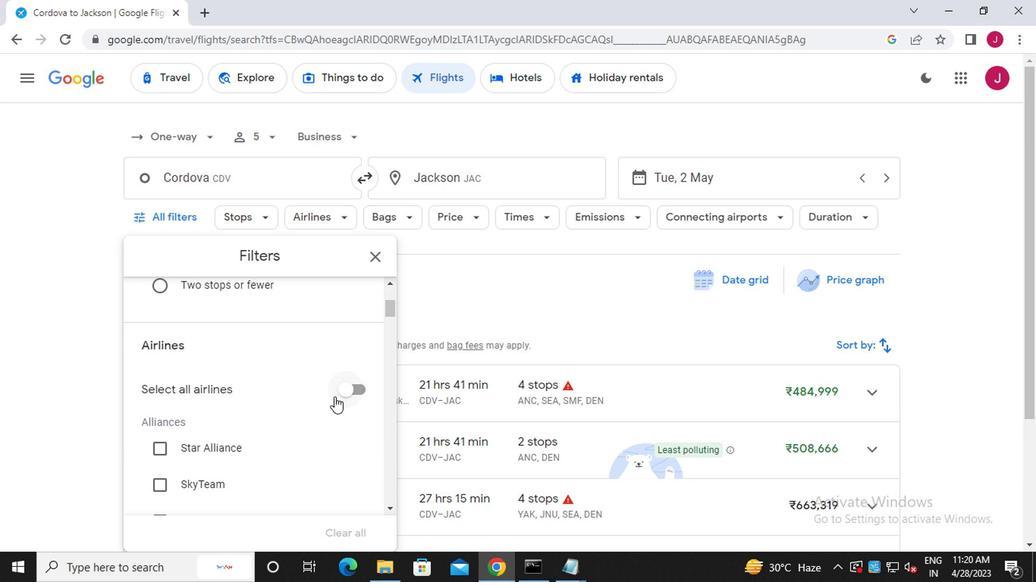 
Action: Mouse moved to (330, 397)
Screenshot: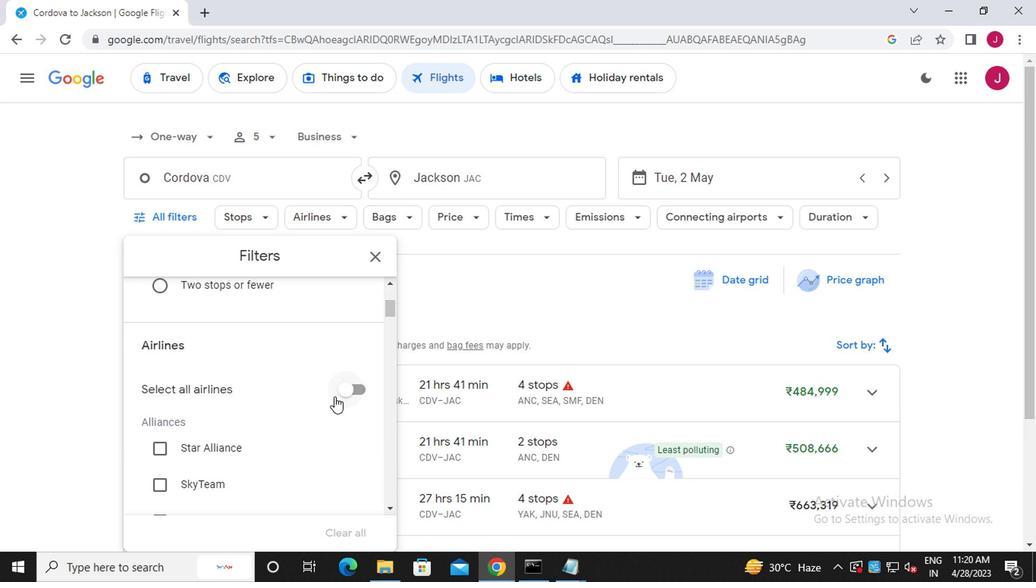 
Action: Mouse scrolled (330, 396) with delta (0, -1)
Screenshot: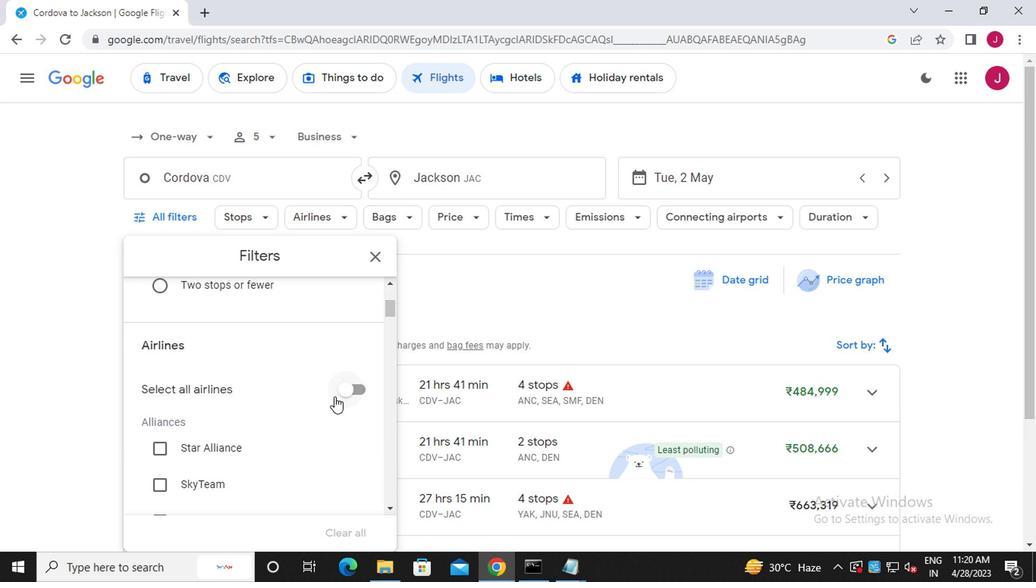 
Action: Mouse moved to (328, 397)
Screenshot: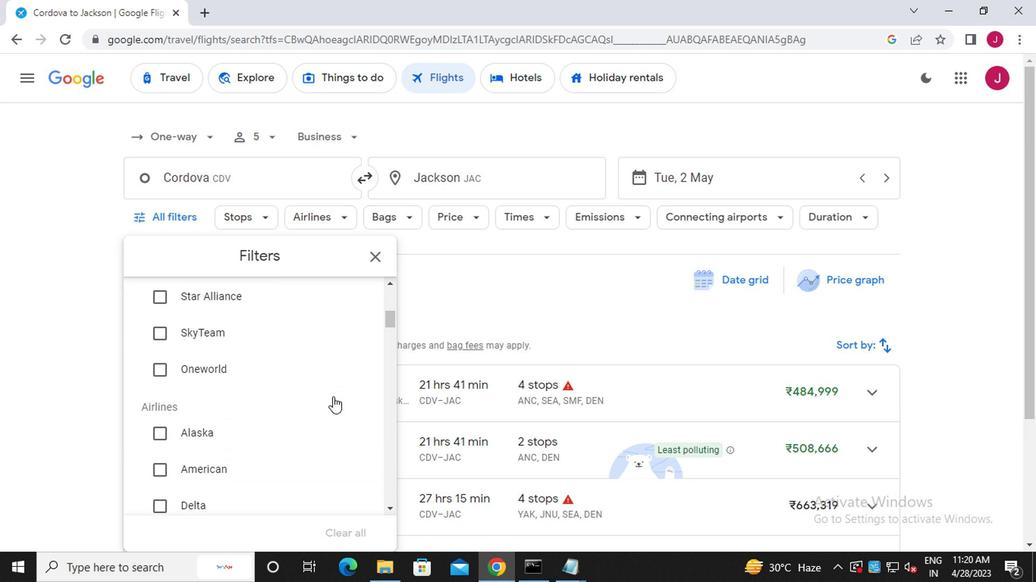 
Action: Mouse scrolled (328, 396) with delta (0, -1)
Screenshot: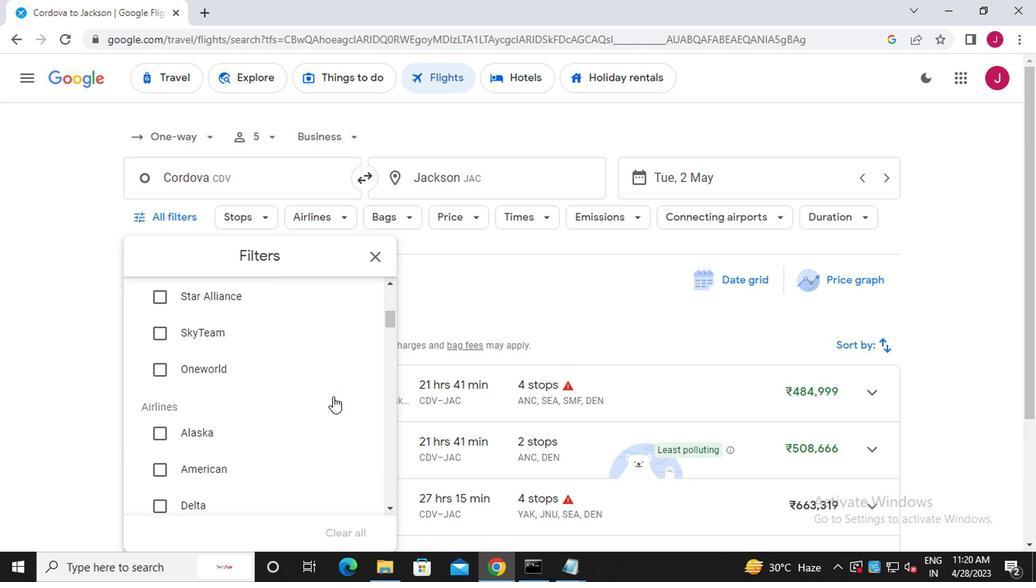 
Action: Mouse moved to (303, 397)
Screenshot: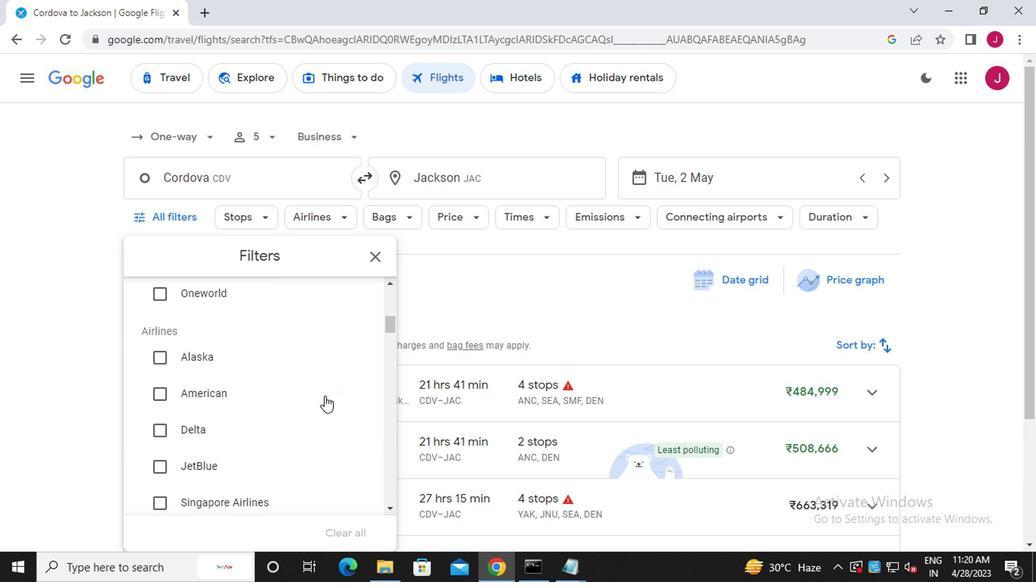 
Action: Mouse scrolled (303, 396) with delta (0, -1)
Screenshot: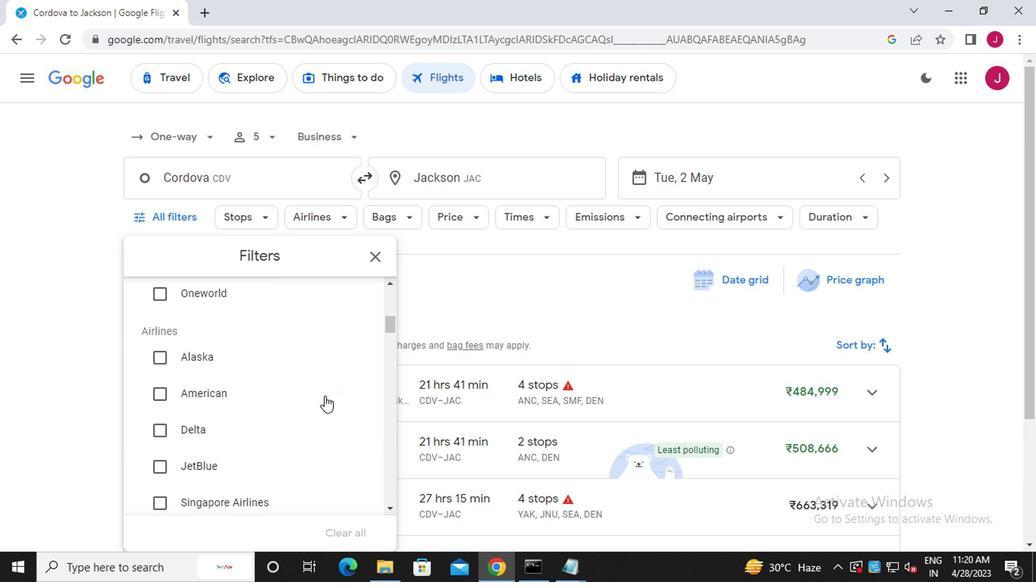 
Action: Mouse moved to (254, 406)
Screenshot: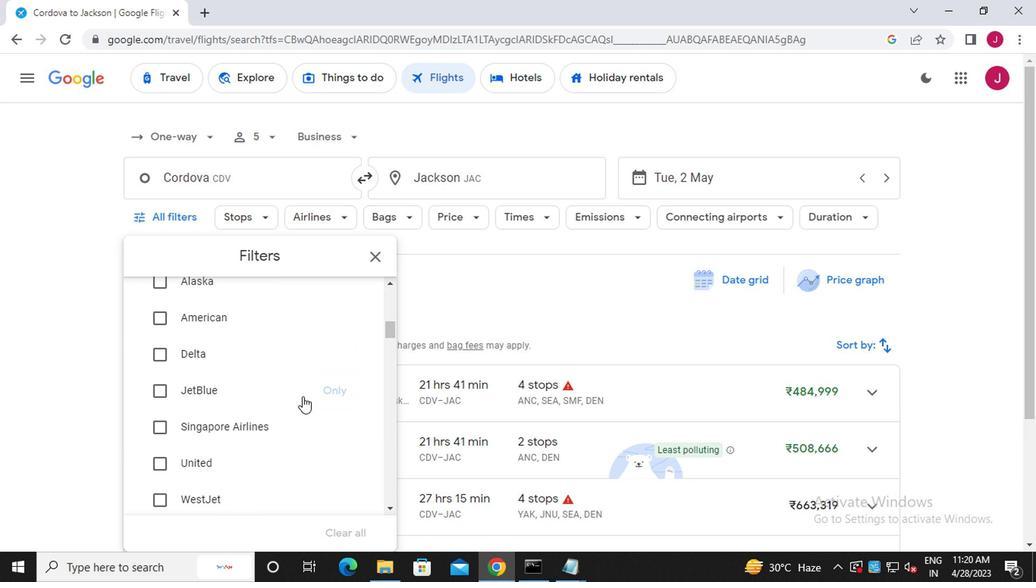 
Action: Mouse scrolled (254, 405) with delta (0, 0)
Screenshot: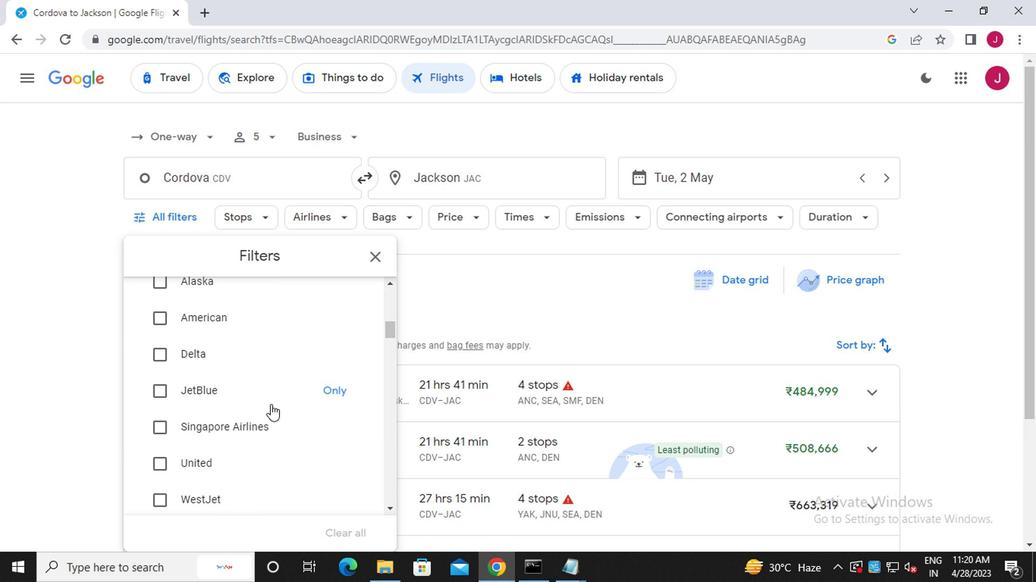 
Action: Mouse moved to (167, 421)
Screenshot: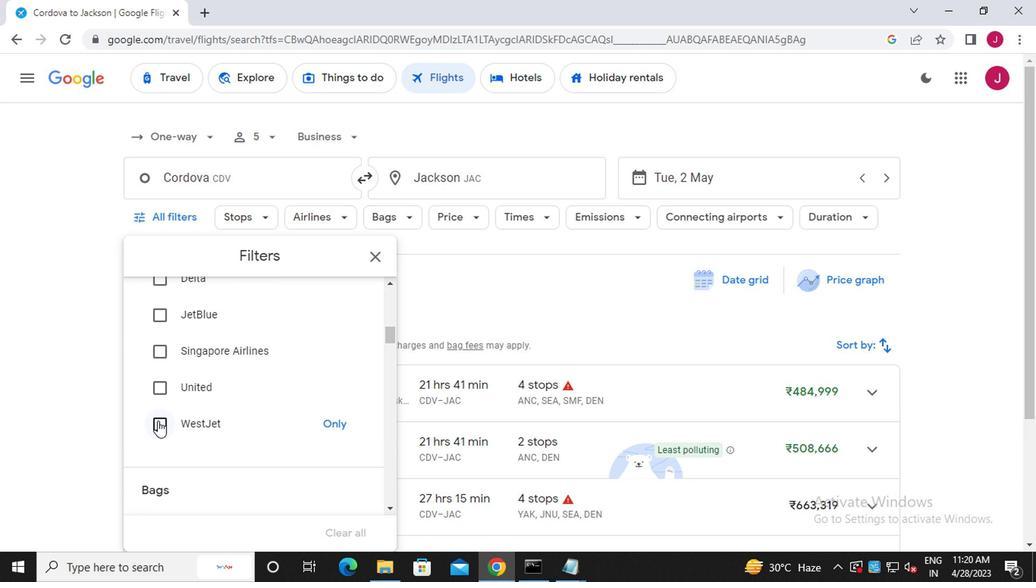 
Action: Mouse pressed left at (167, 421)
Screenshot: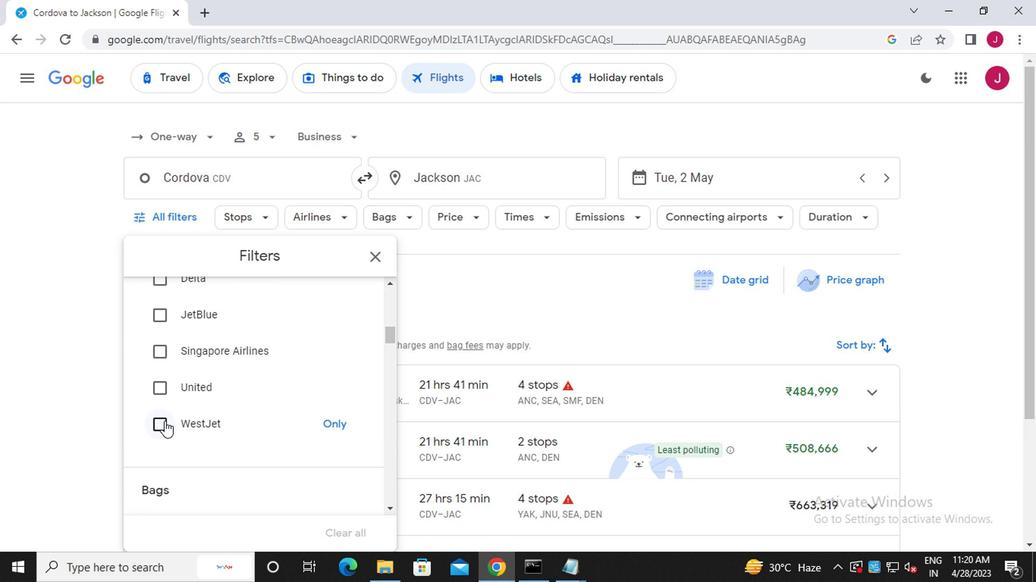 
Action: Mouse moved to (276, 427)
Screenshot: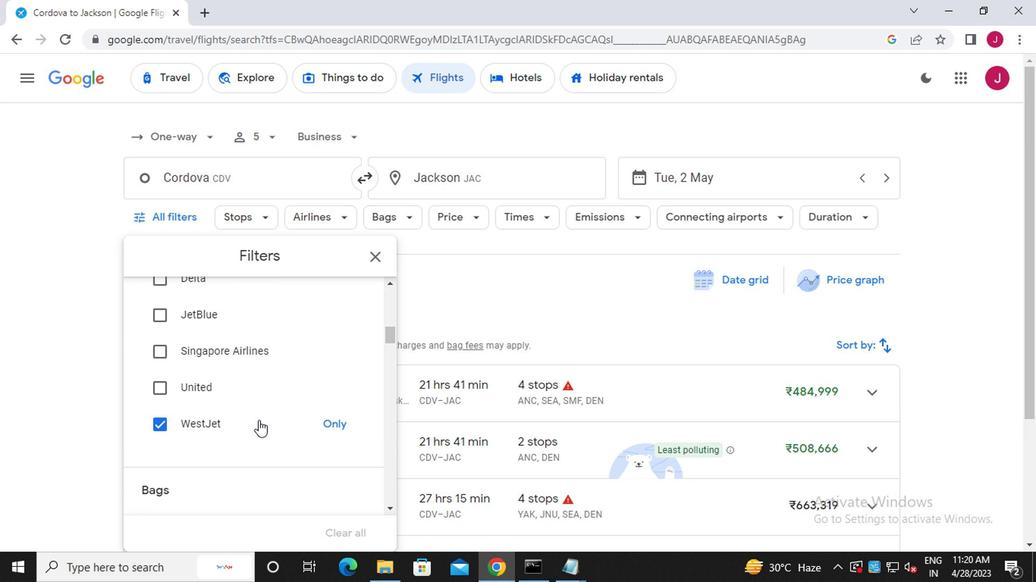 
Action: Mouse scrolled (276, 426) with delta (0, 0)
Screenshot: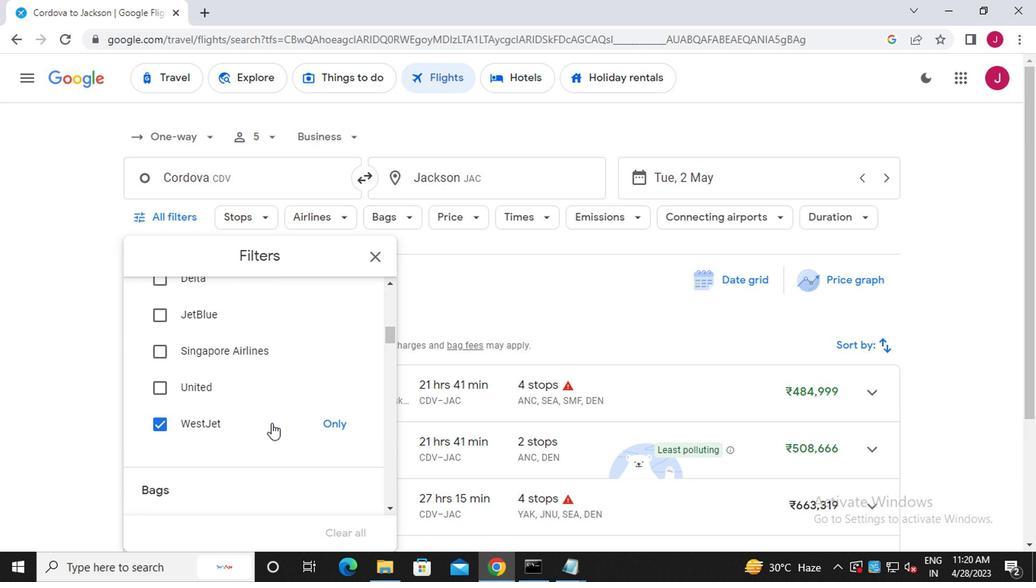 
Action: Mouse moved to (276, 427)
Screenshot: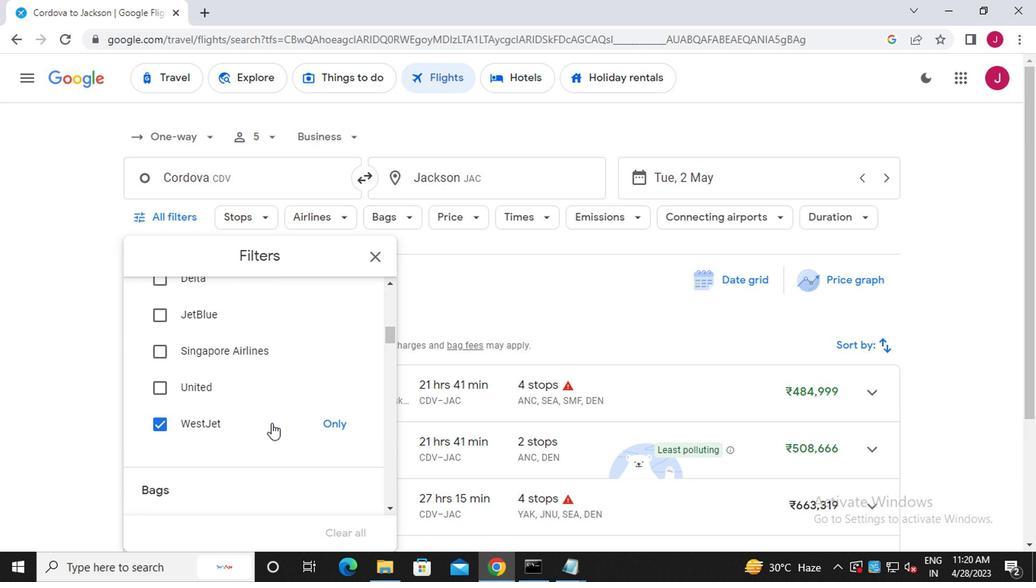 
Action: Mouse scrolled (276, 426) with delta (0, 0)
Screenshot: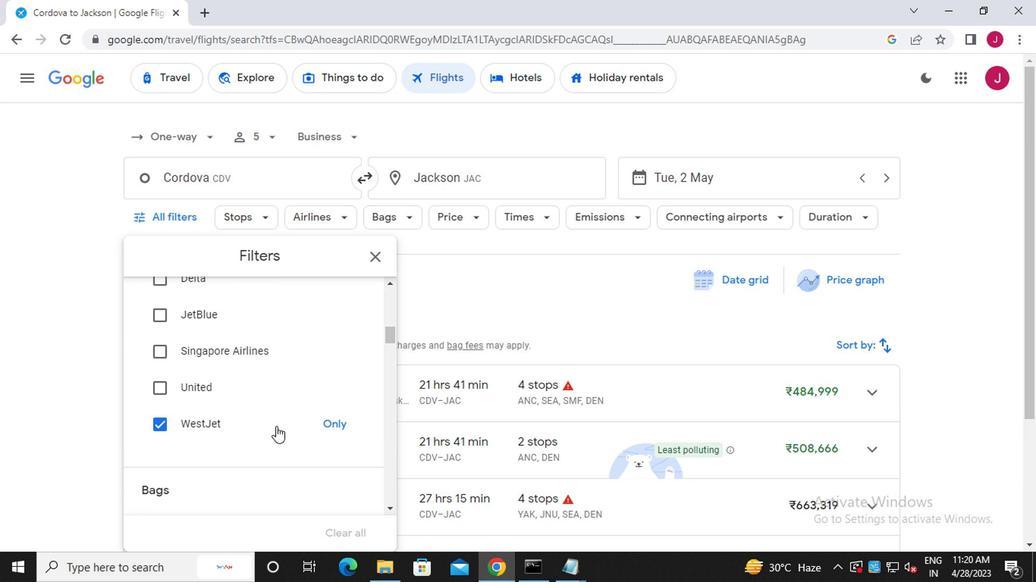 
Action: Mouse moved to (350, 412)
Screenshot: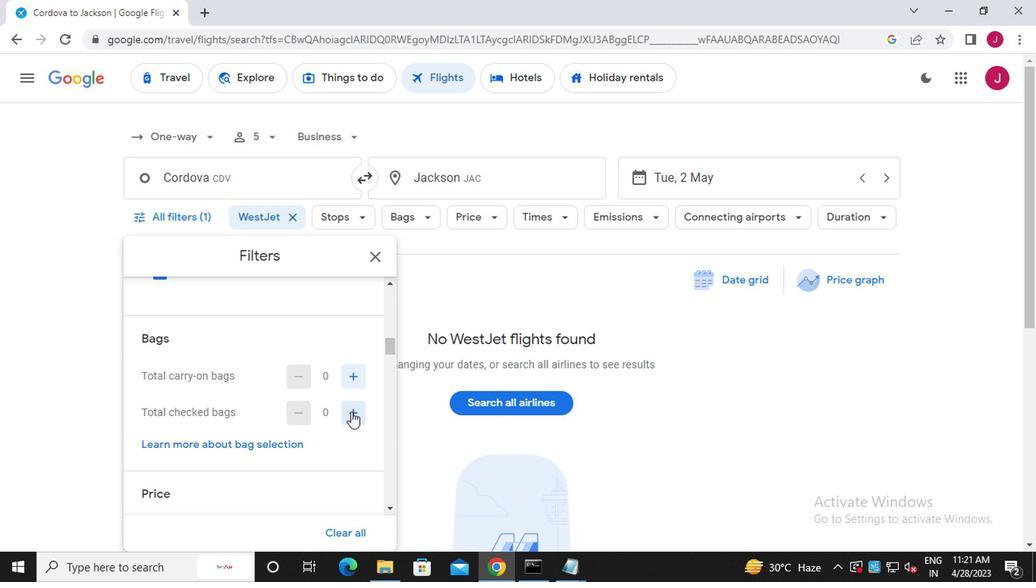 
Action: Mouse pressed left at (350, 412)
Screenshot: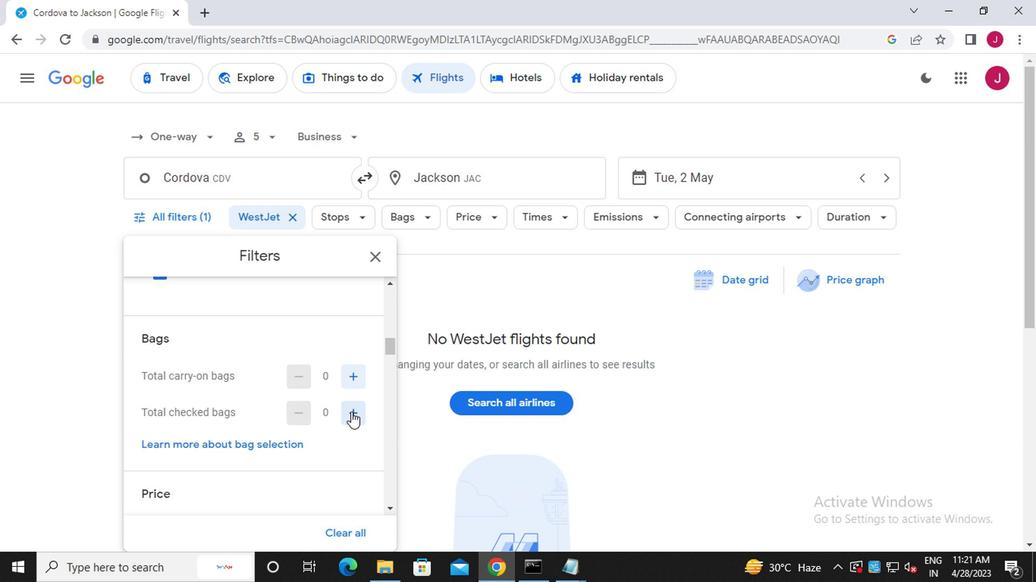 
Action: Mouse pressed left at (350, 412)
Screenshot: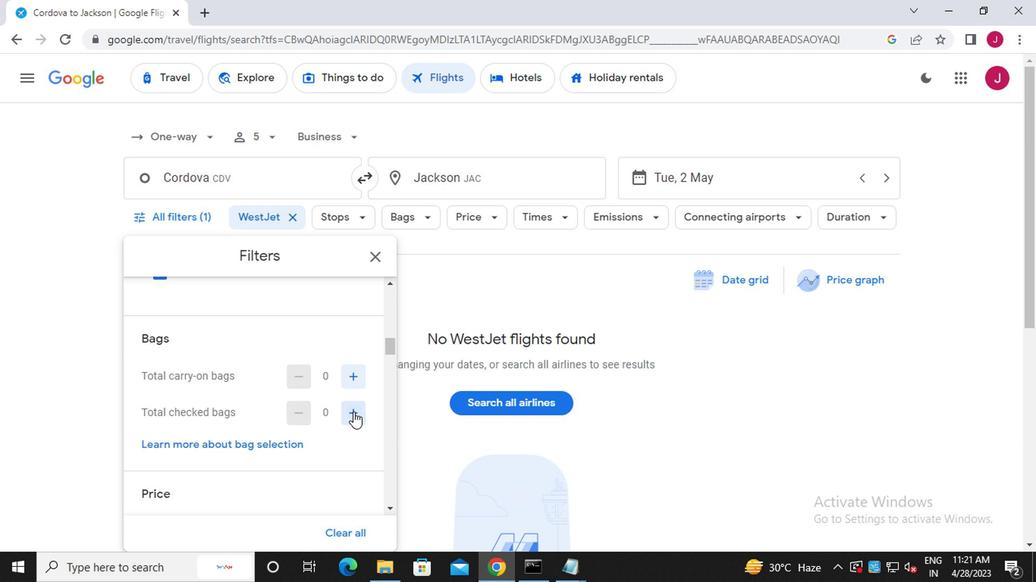 
Action: Mouse pressed left at (350, 412)
Screenshot: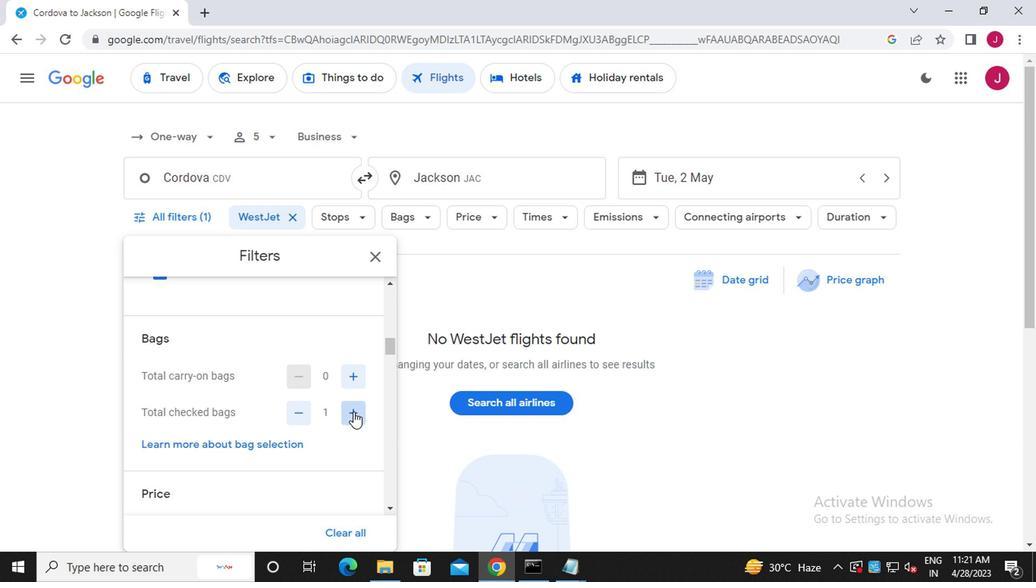 
Action: Mouse moved to (348, 421)
Screenshot: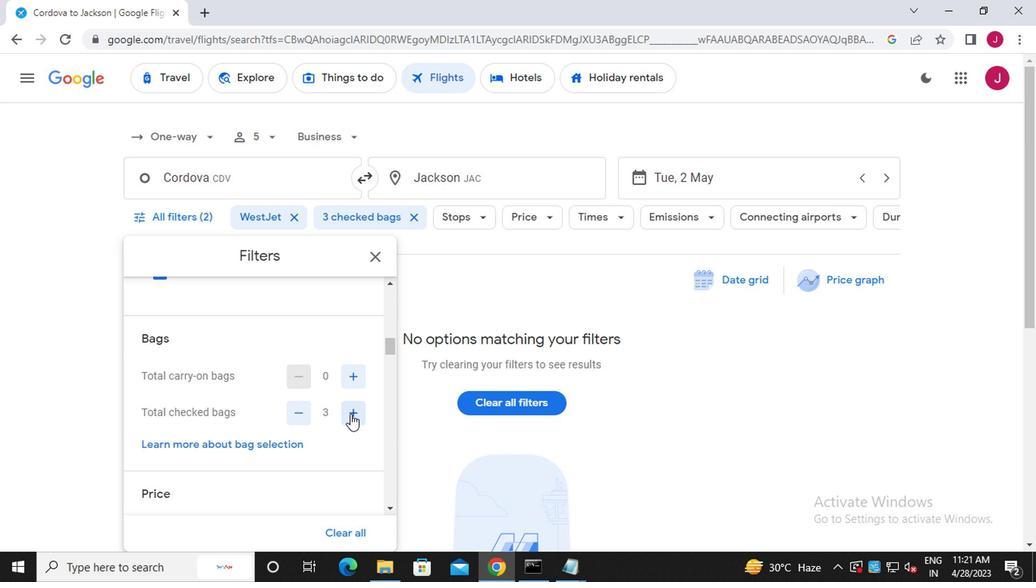 
Action: Mouse scrolled (348, 420) with delta (0, 0)
Screenshot: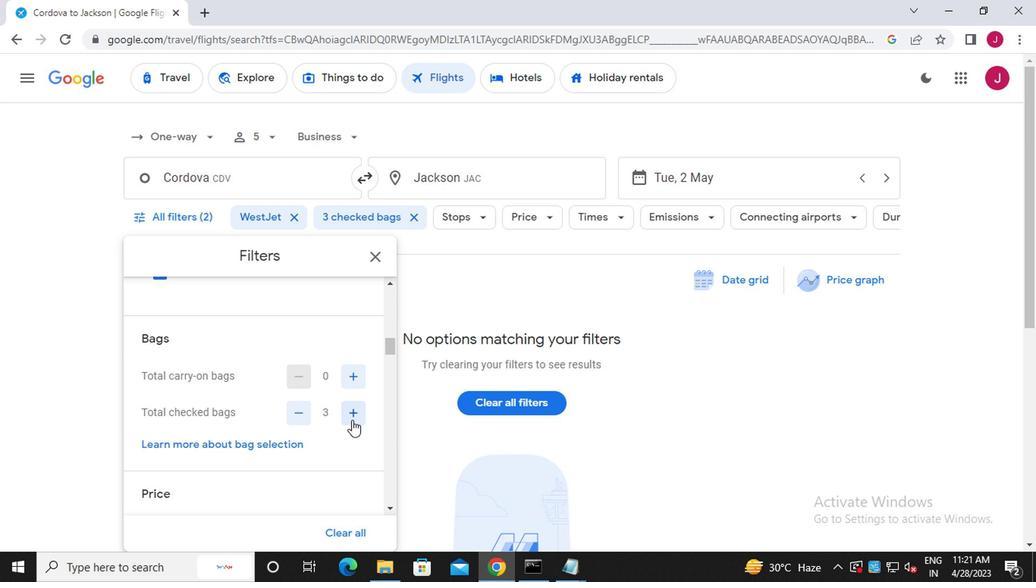 
Action: Mouse scrolled (348, 420) with delta (0, 0)
Screenshot: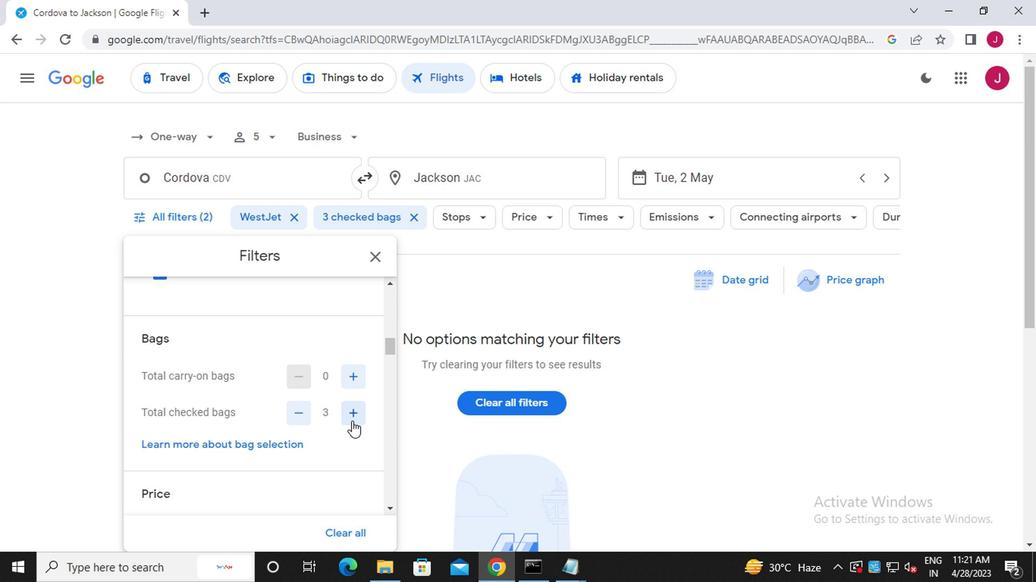 
Action: Mouse moved to (358, 411)
Screenshot: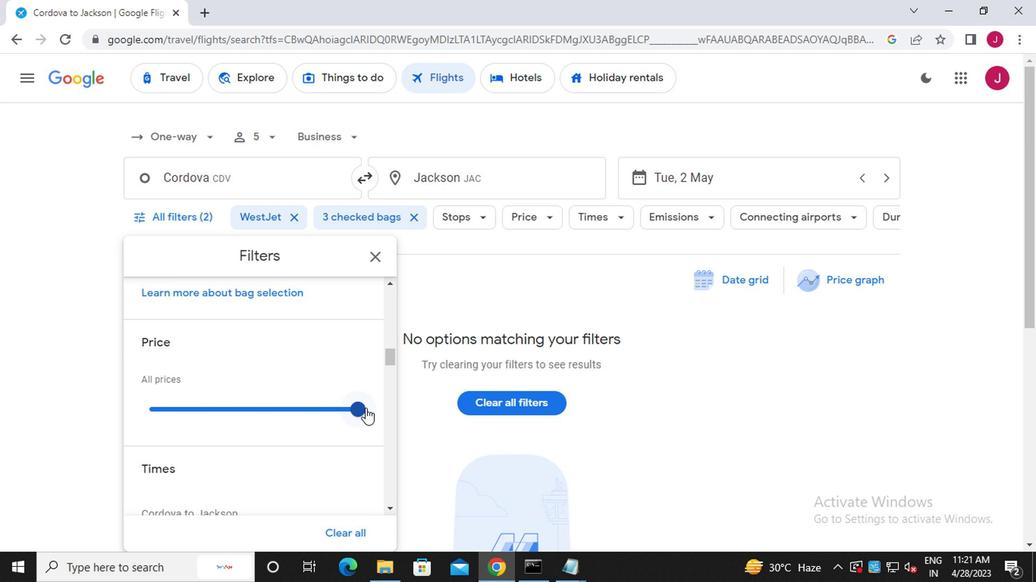 
Action: Mouse pressed left at (358, 411)
Screenshot: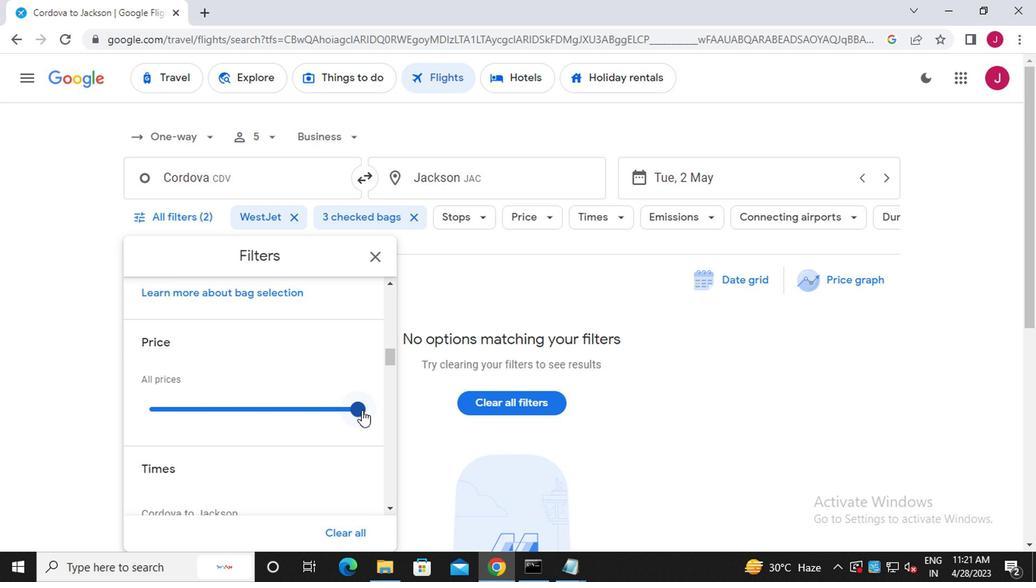 
Action: Mouse moved to (354, 411)
Screenshot: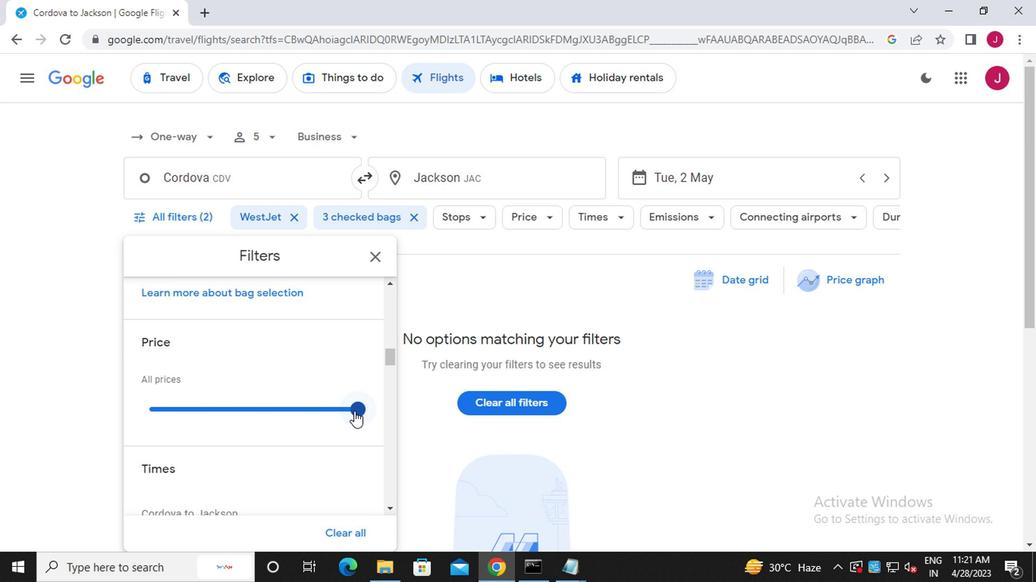 
Action: Mouse pressed left at (354, 411)
Screenshot: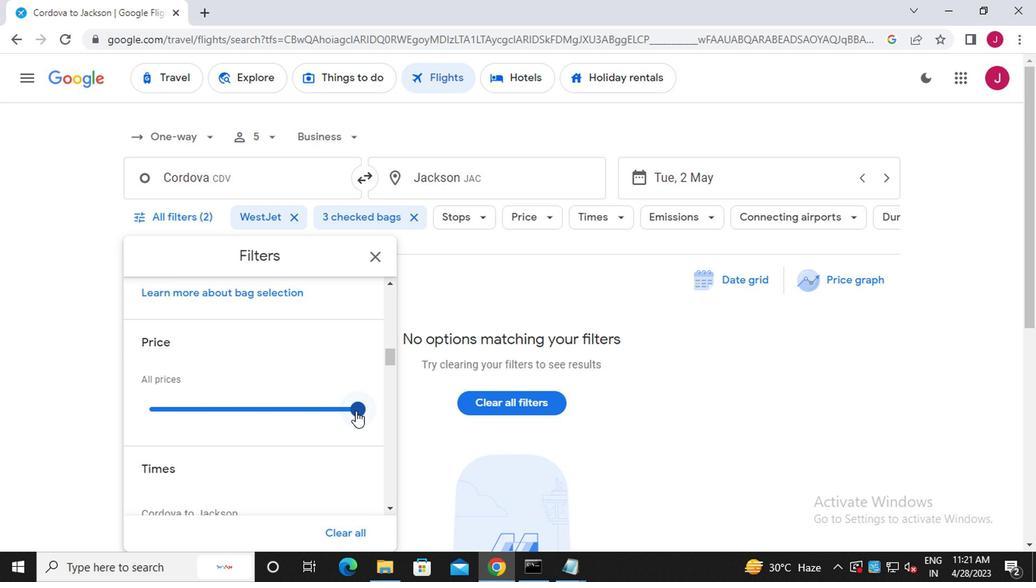 
Action: Mouse moved to (370, 431)
Screenshot: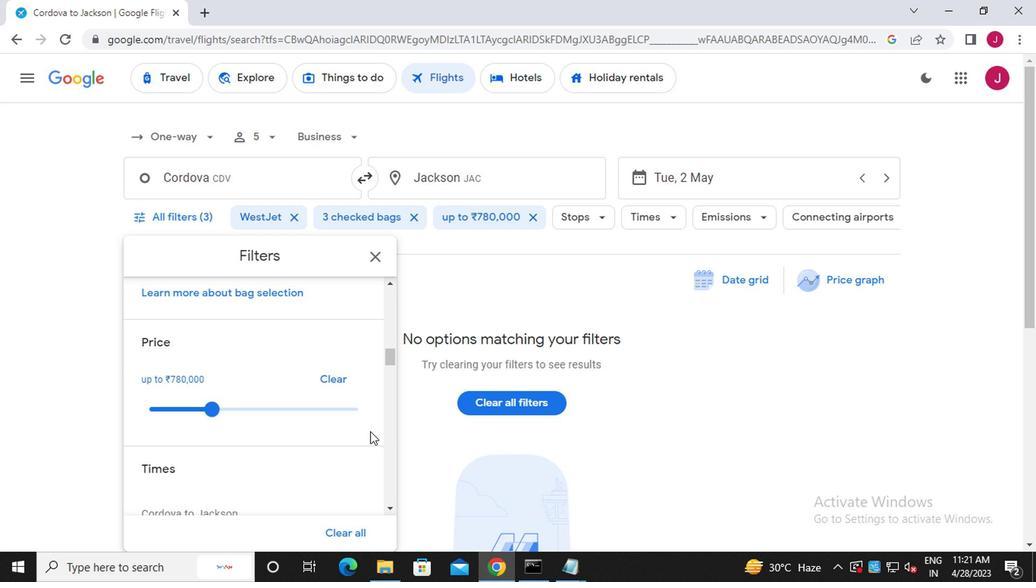 
Action: Mouse scrolled (370, 430) with delta (0, 0)
Screenshot: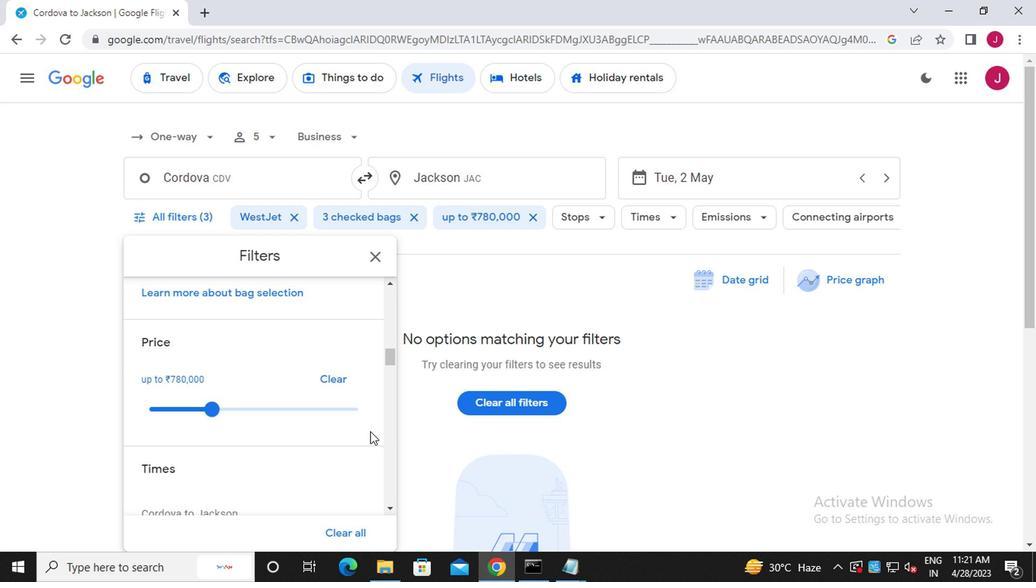 
Action: Mouse moved to (370, 431)
Screenshot: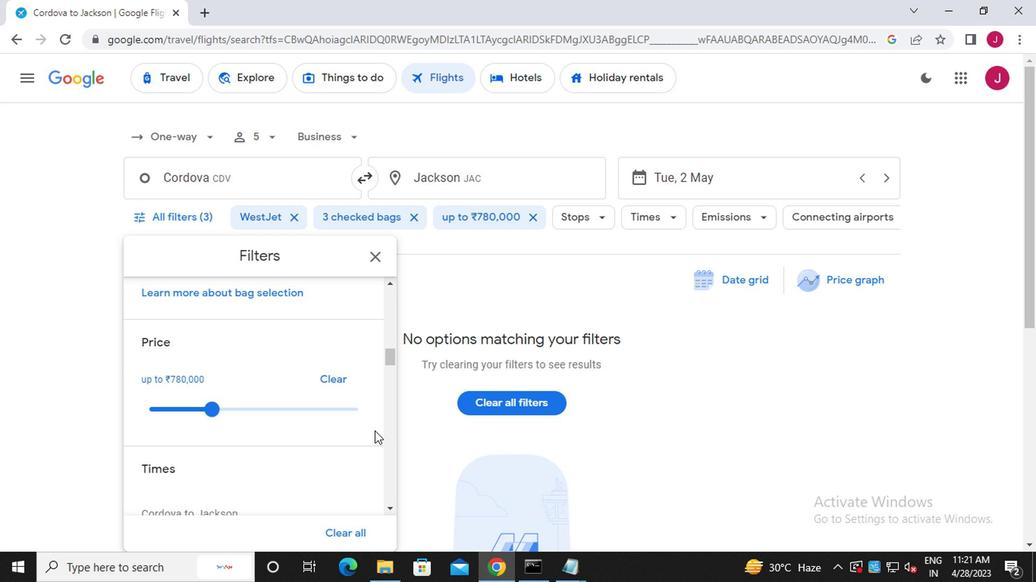 
Action: Mouse scrolled (370, 430) with delta (0, 0)
Screenshot: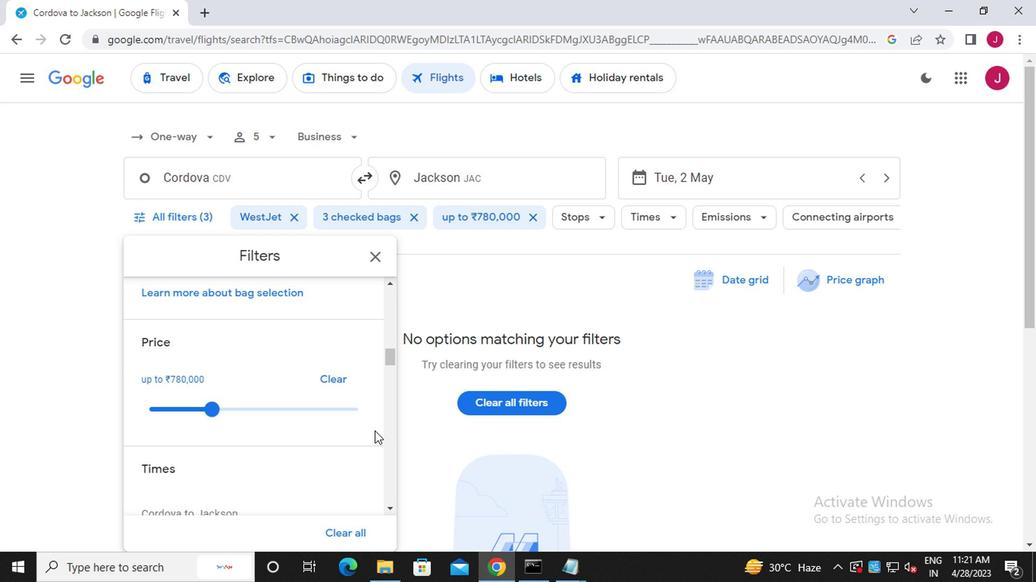 
Action: Mouse moved to (155, 431)
Screenshot: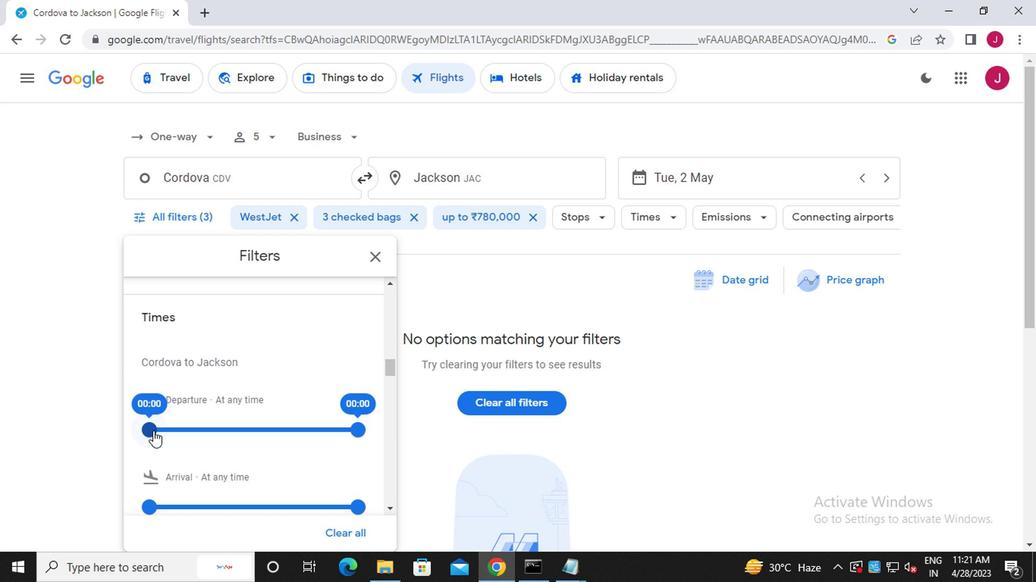 
Action: Mouse pressed left at (155, 431)
Screenshot: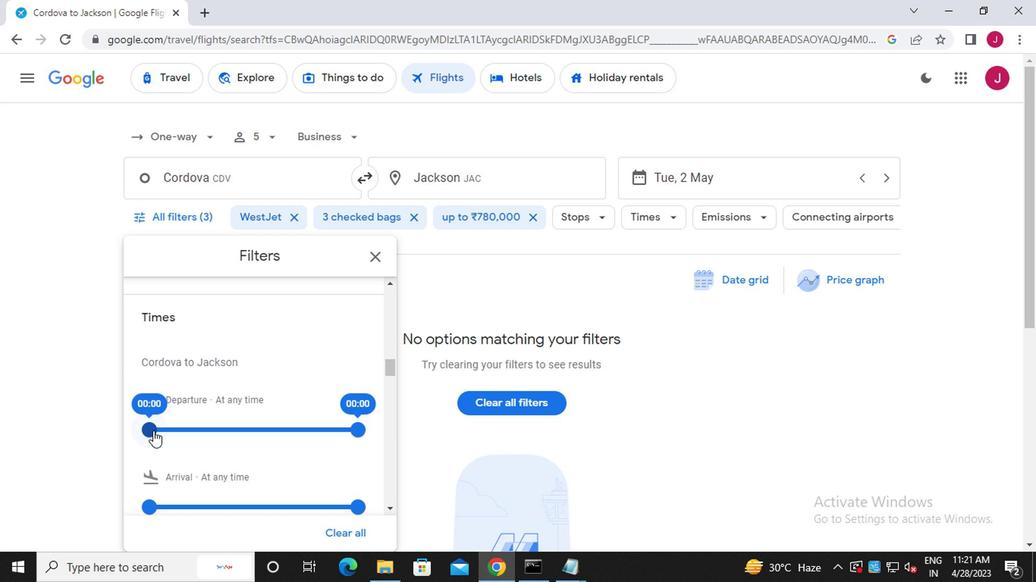 
Action: Mouse moved to (350, 434)
Screenshot: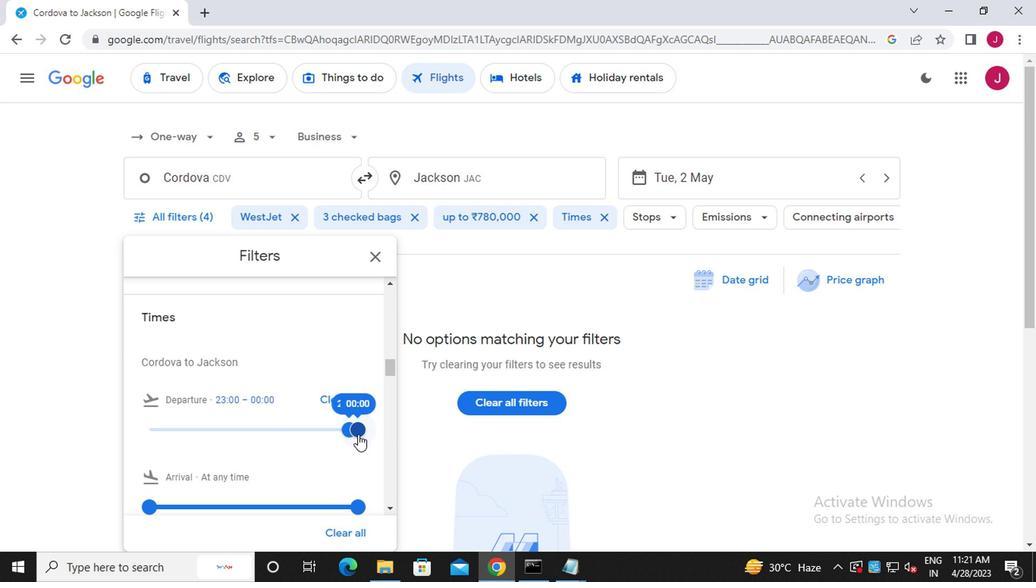
Action: Mouse scrolled (350, 434) with delta (0, 0)
Screenshot: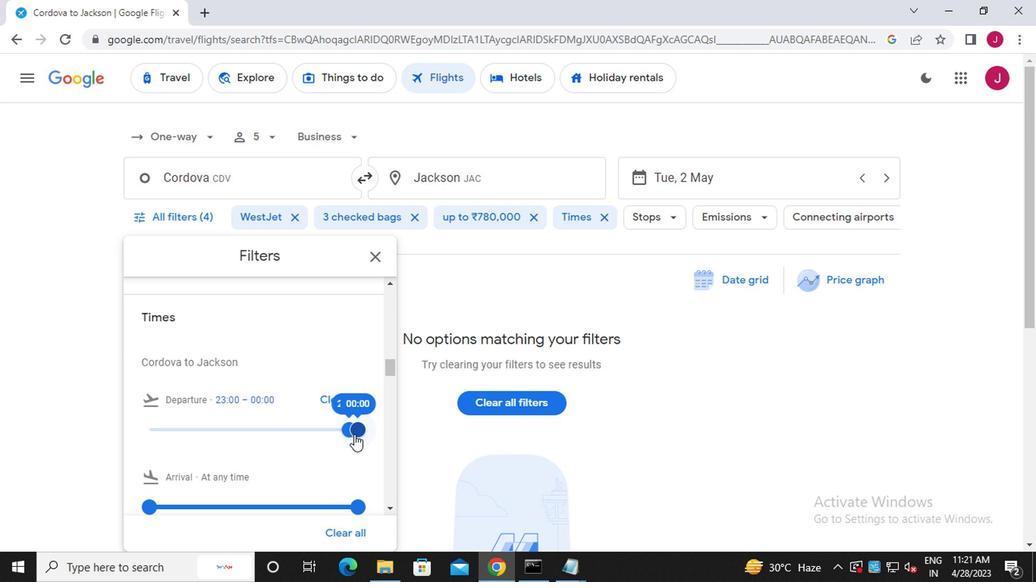 
Action: Mouse moved to (348, 434)
Screenshot: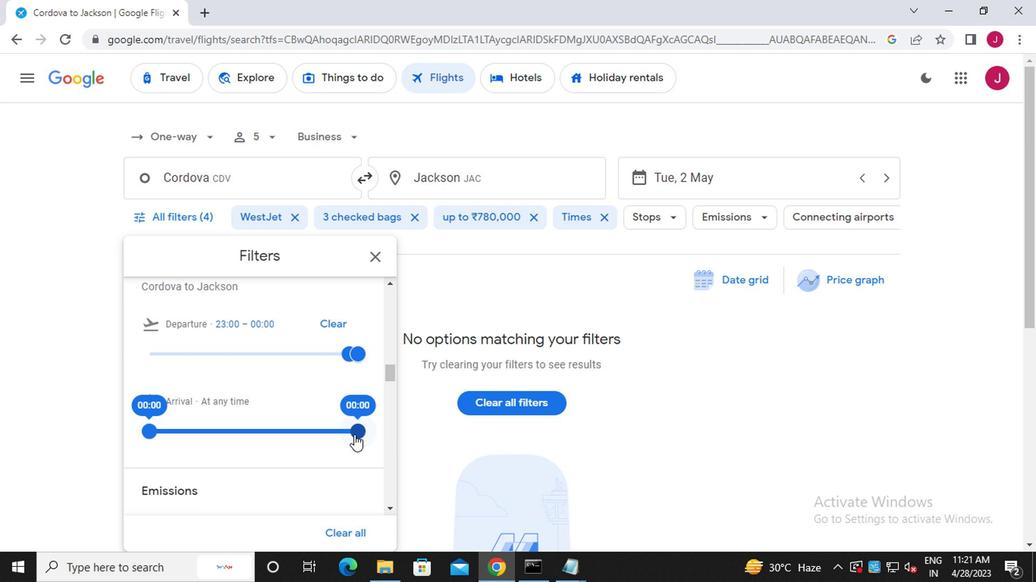 
Action: Mouse scrolled (348, 434) with delta (0, 0)
Screenshot: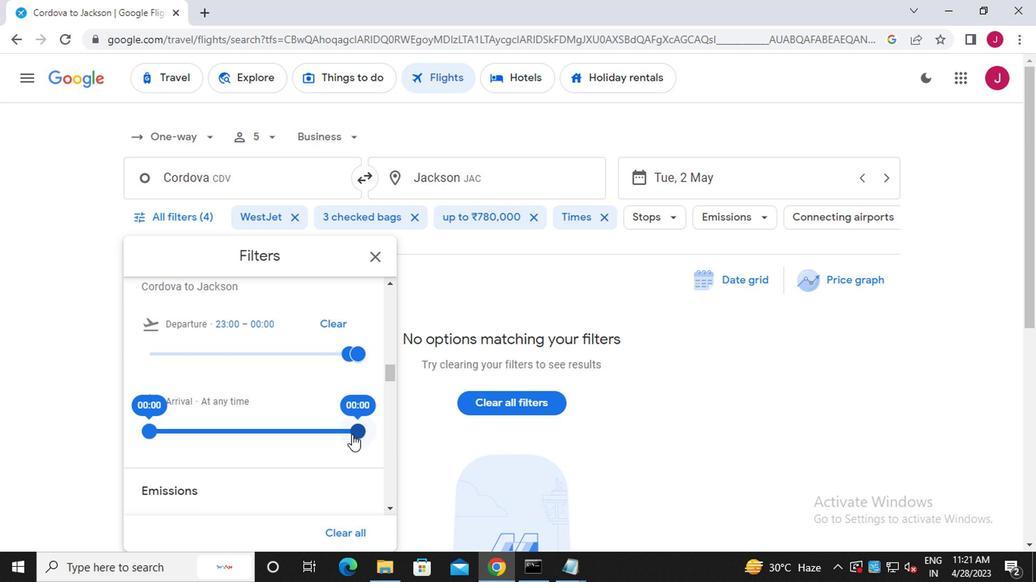 
Action: Mouse moved to (376, 263)
Screenshot: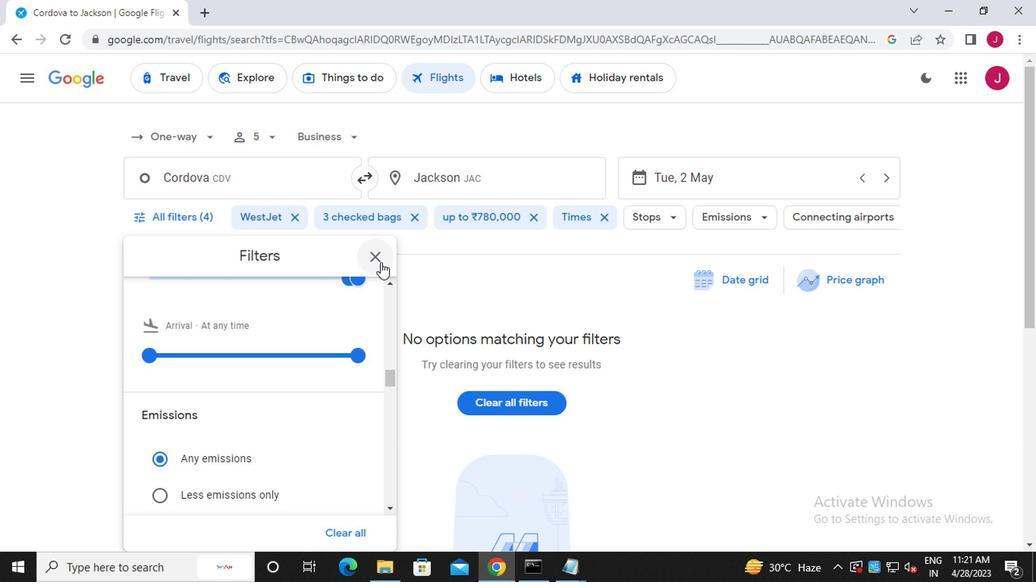 
Action: Mouse pressed left at (376, 263)
Screenshot: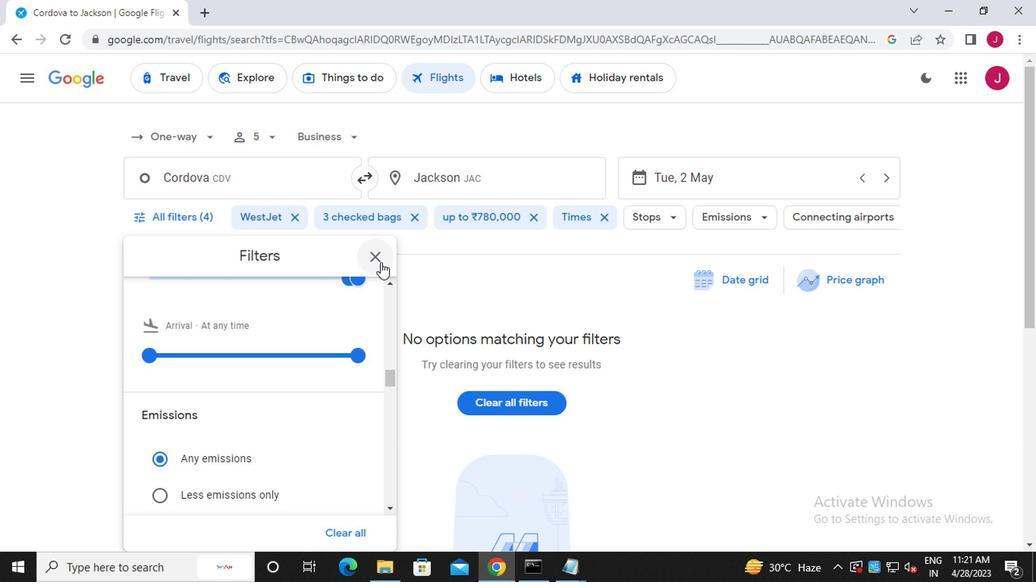 
Action: Mouse moved to (369, 267)
Screenshot: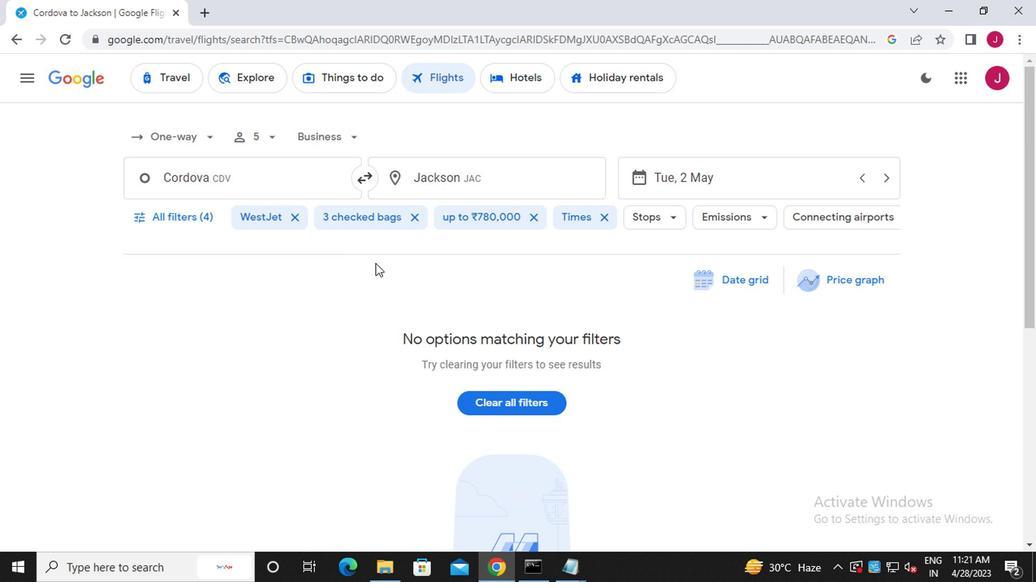 
